 Task: Look for space in Hoboken, Belgium from 9th August, 2023 to 12th August, 2023 for 1 adult in price range Rs.6000 to Rs.15000. Place can be entire place with 1  bedroom having 1 bed and 1 bathroom. Property type can be house, flat, guest house. Amenities needed are: heating. Booking option can be shelf check-in. Required host language is English.
Action: Key pressed h<Key.caps_lock>oboken,<Key.space><Key.caps_lock>b<Key.caps_lock>elgium<Key.enter>
Screenshot: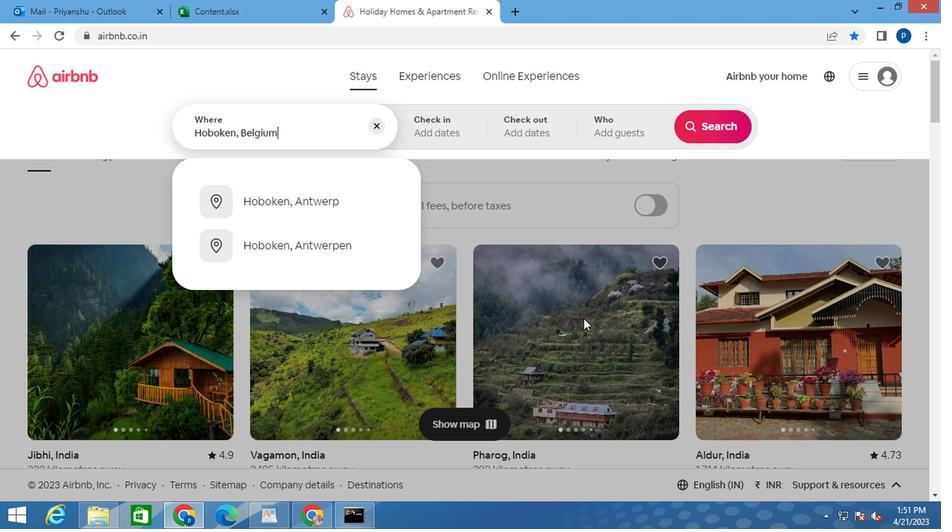 
Action: Mouse moved to (704, 236)
Screenshot: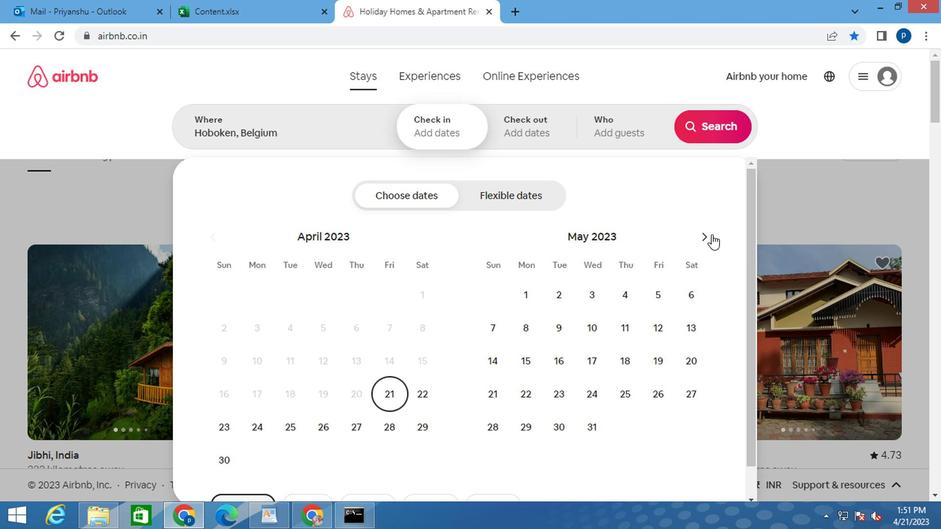 
Action: Mouse pressed left at (704, 236)
Screenshot: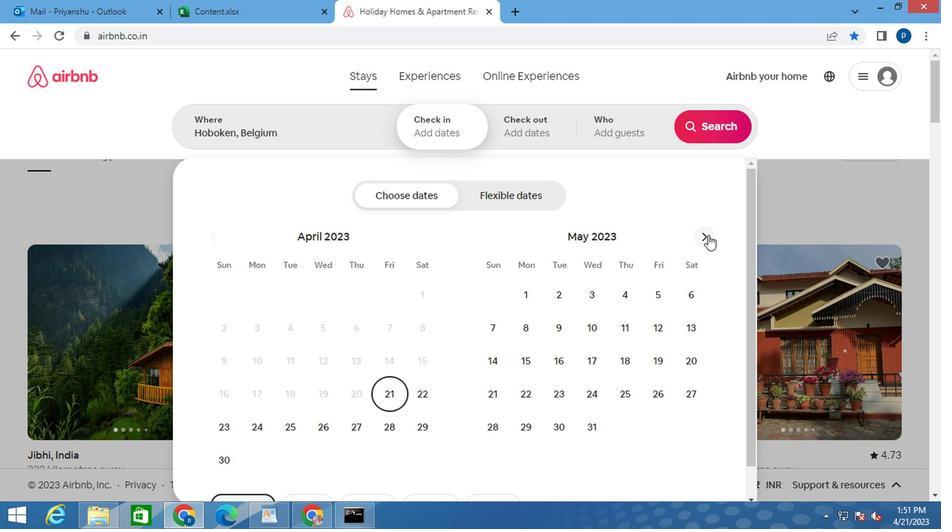 
Action: Mouse pressed left at (704, 236)
Screenshot: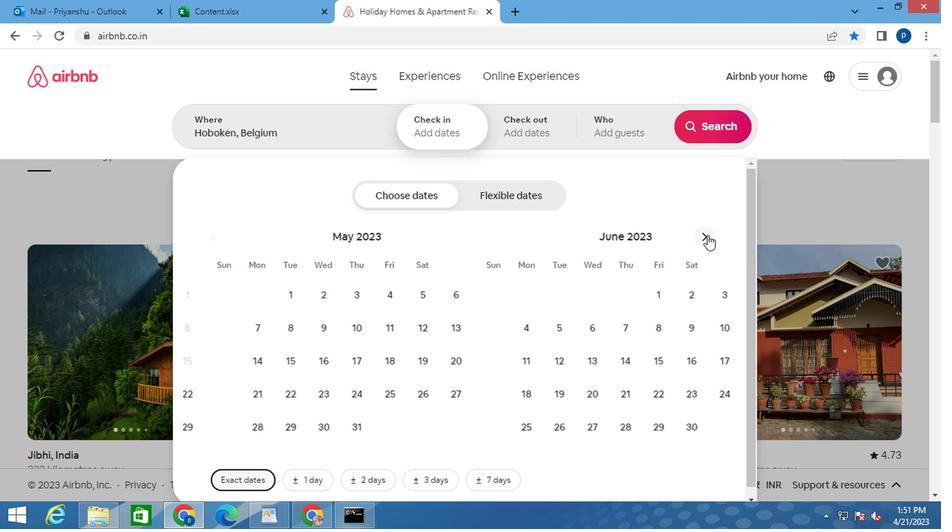 
Action: Mouse pressed left at (704, 236)
Screenshot: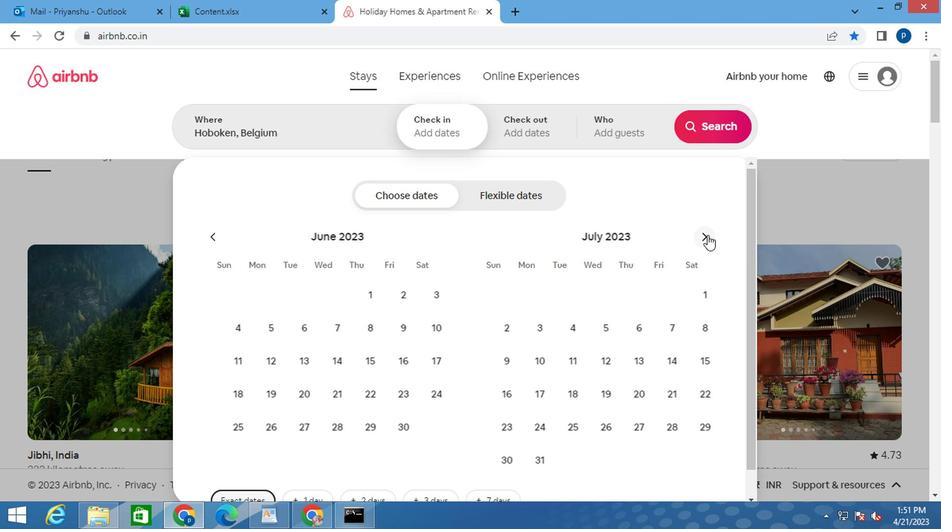 
Action: Mouse moved to (591, 334)
Screenshot: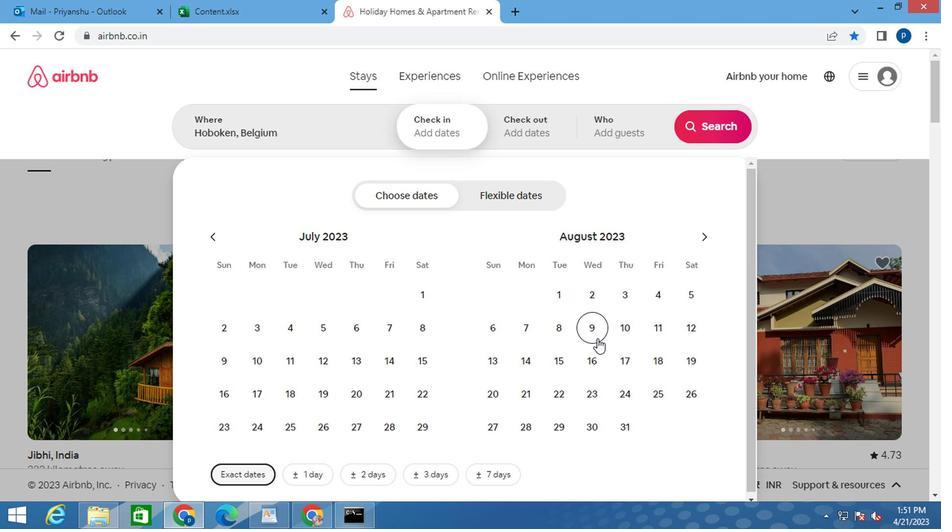 
Action: Mouse pressed left at (591, 334)
Screenshot: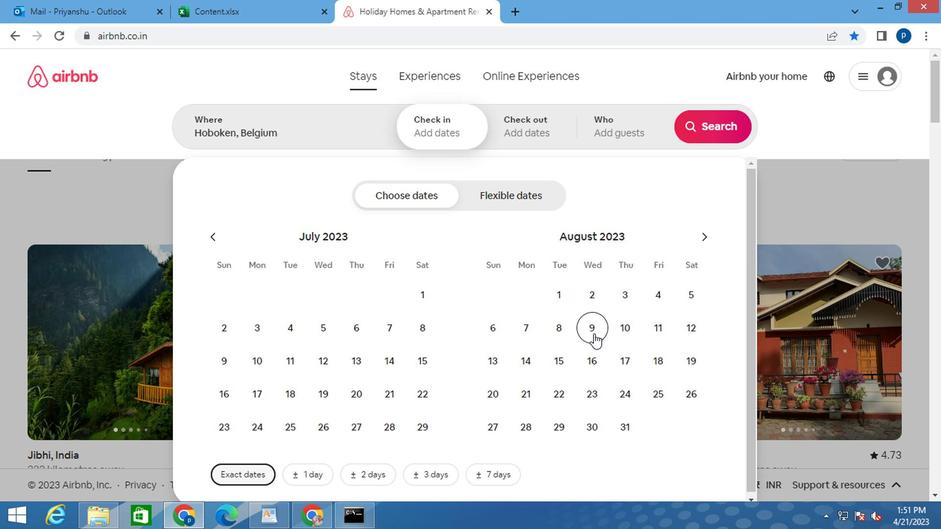 
Action: Mouse moved to (688, 330)
Screenshot: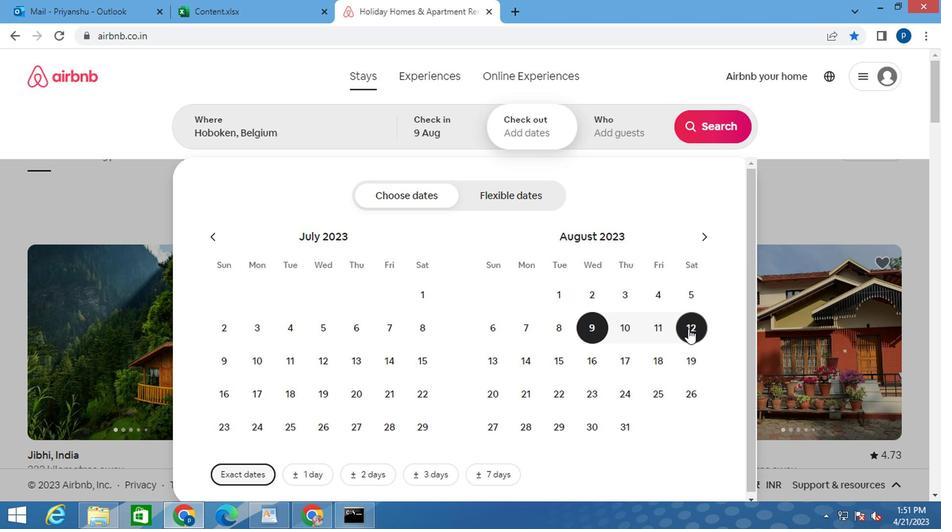 
Action: Mouse pressed left at (688, 330)
Screenshot: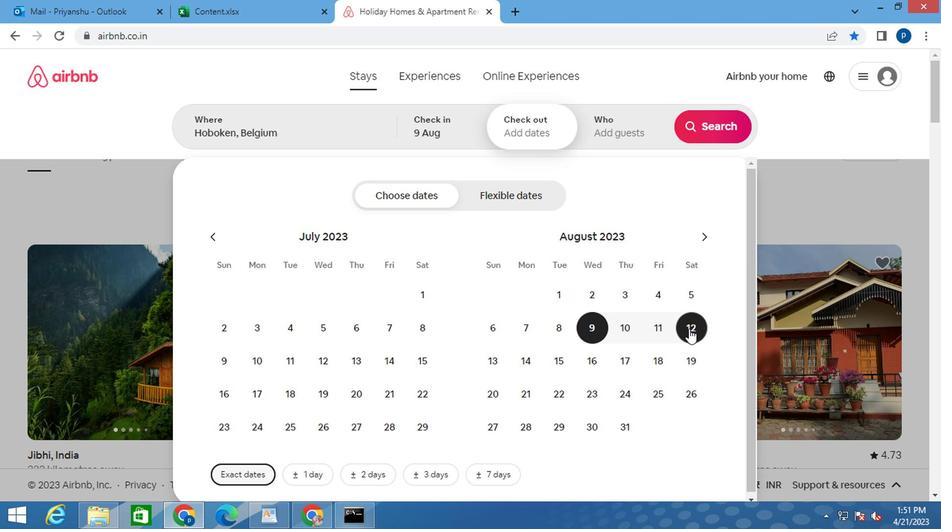 
Action: Mouse moved to (625, 139)
Screenshot: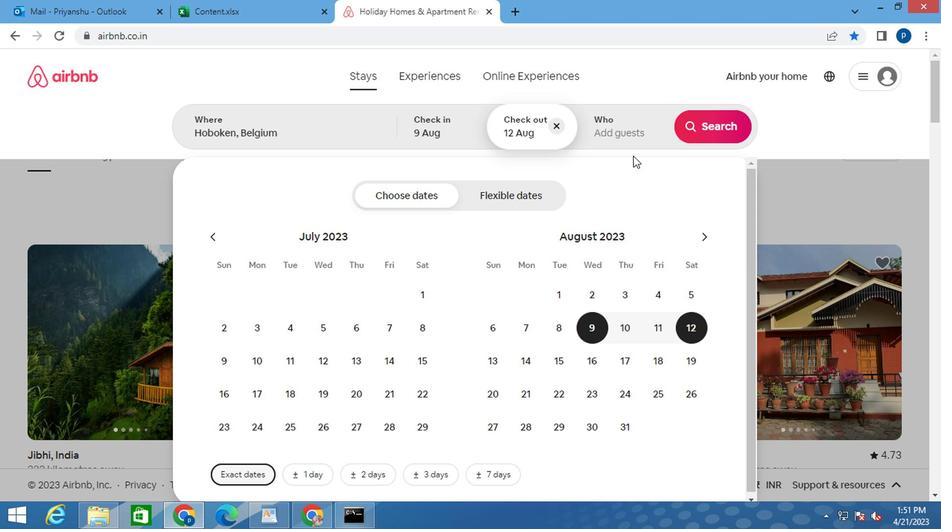 
Action: Mouse pressed left at (625, 139)
Screenshot: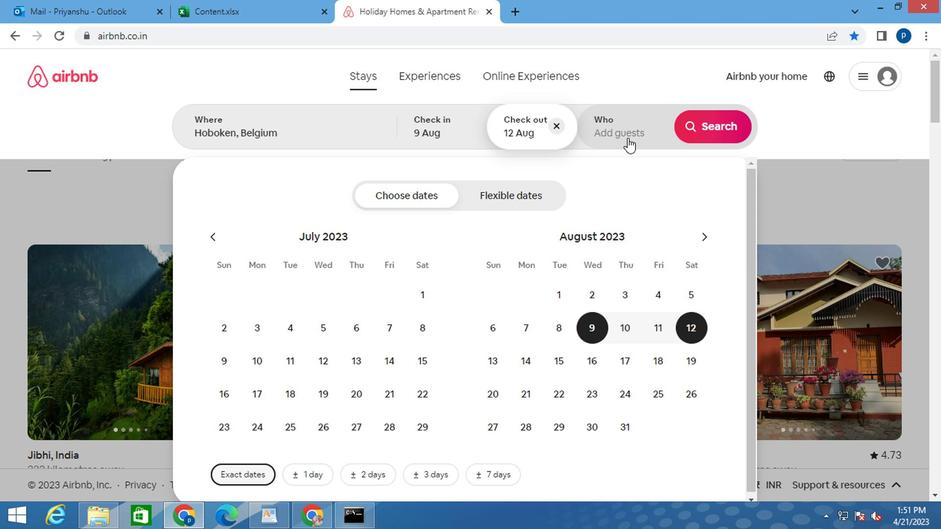 
Action: Mouse moved to (717, 201)
Screenshot: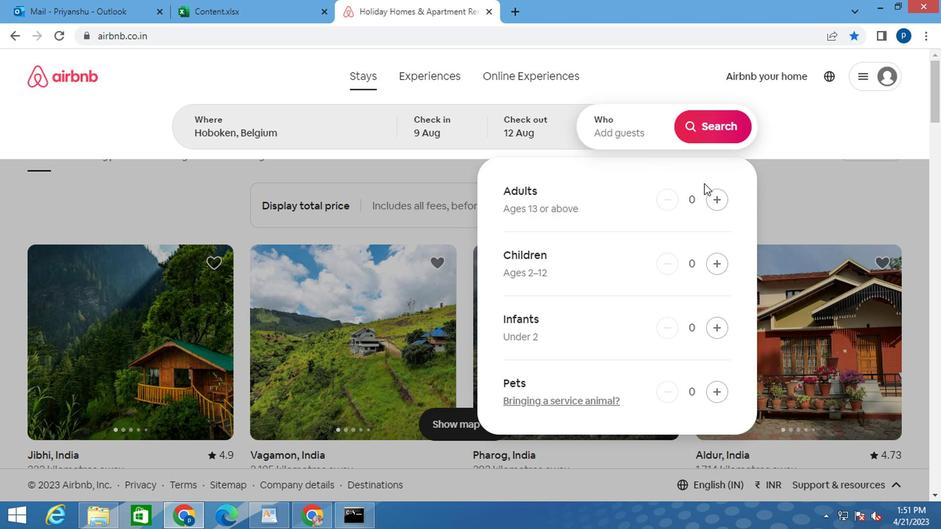
Action: Mouse pressed left at (717, 201)
Screenshot: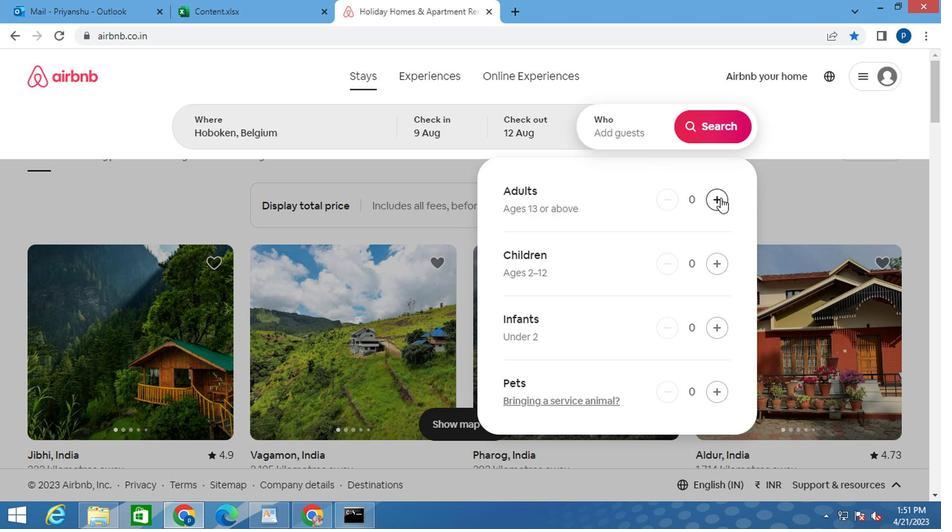
Action: Mouse moved to (717, 131)
Screenshot: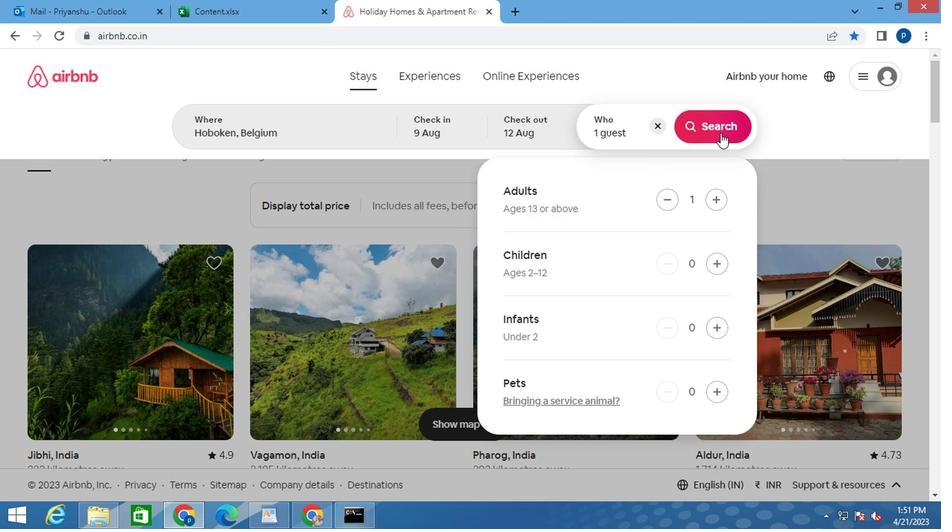 
Action: Mouse pressed left at (717, 131)
Screenshot: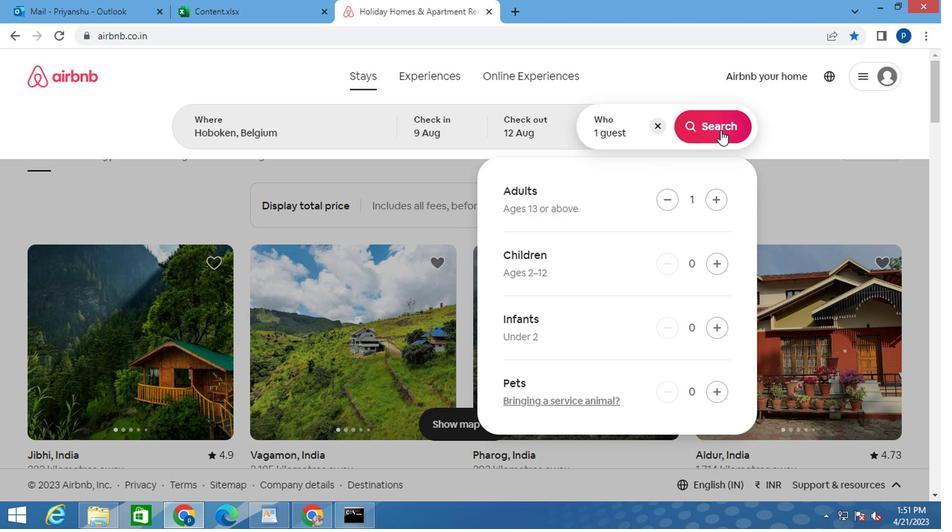 
Action: Mouse moved to (862, 138)
Screenshot: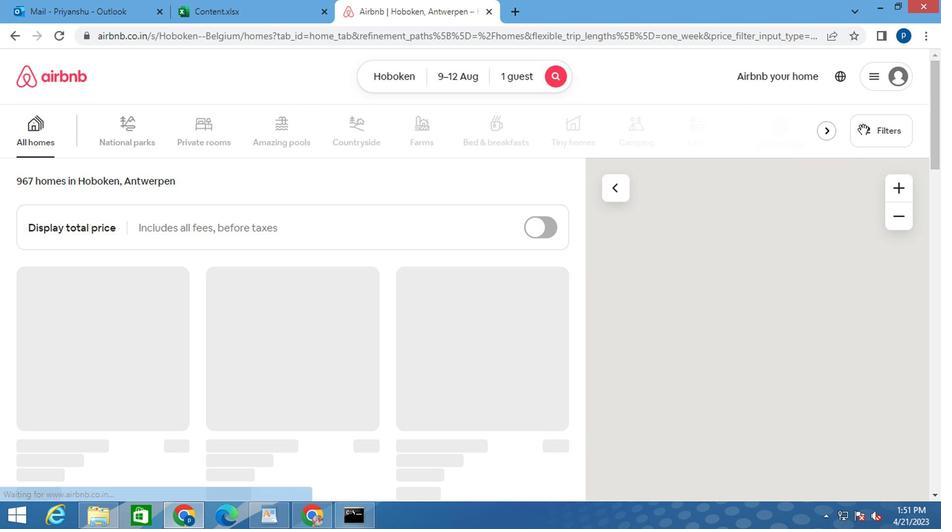 
Action: Mouse pressed left at (862, 138)
Screenshot: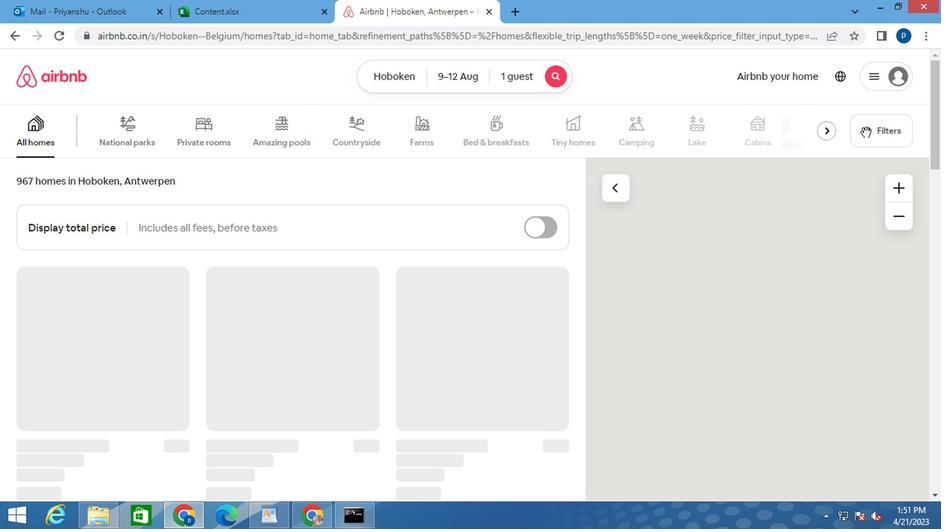 
Action: Mouse moved to (281, 306)
Screenshot: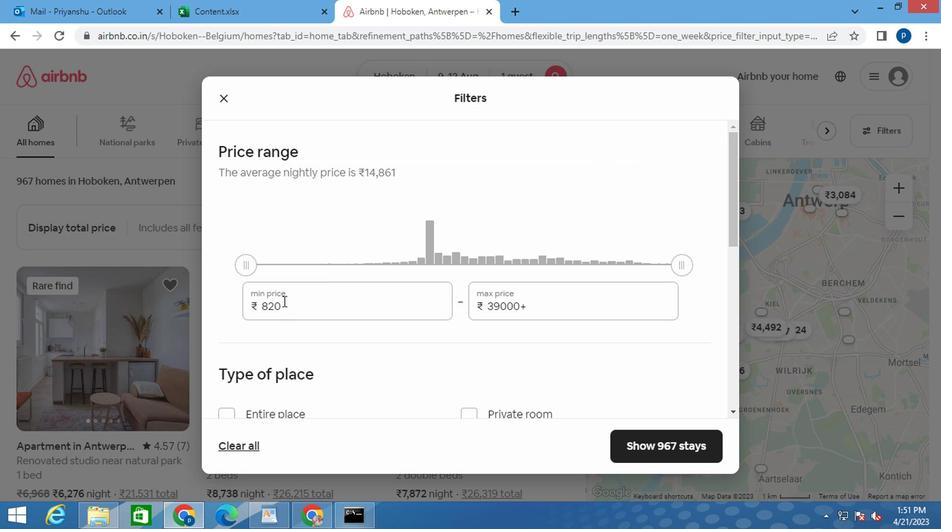 
Action: Mouse pressed left at (281, 306)
Screenshot: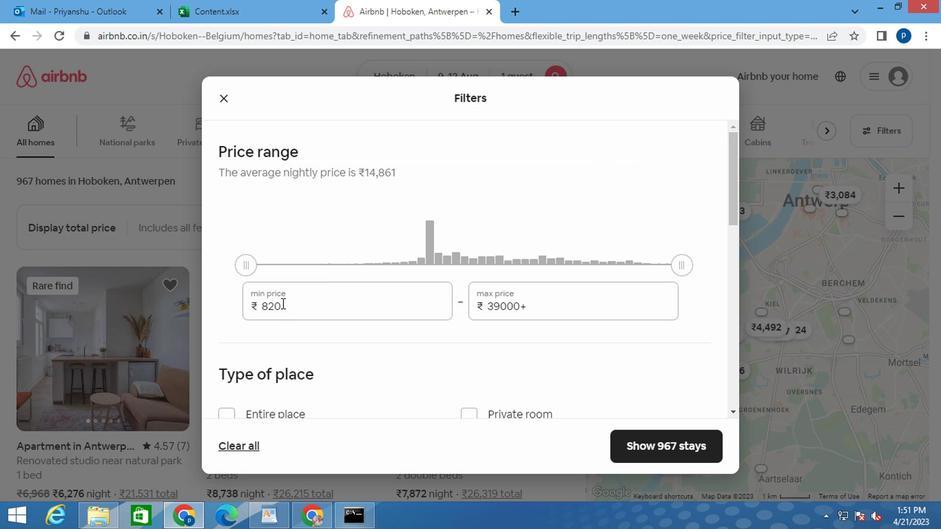 
Action: Mouse pressed left at (281, 306)
Screenshot: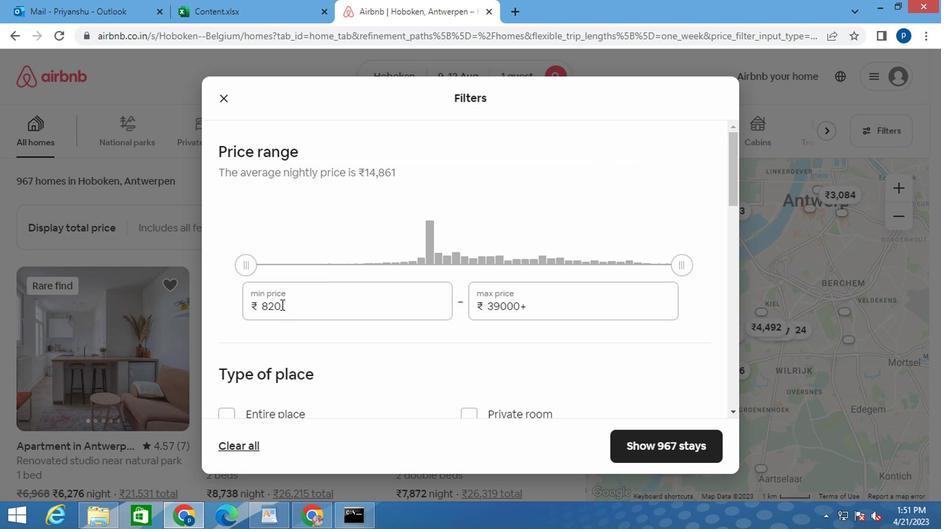 
Action: Mouse moved to (281, 306)
Screenshot: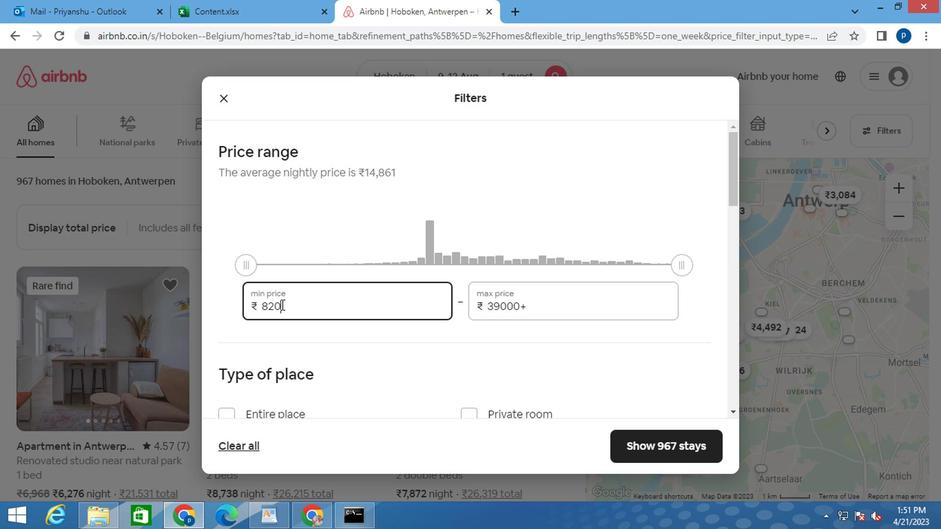 
Action: Key pressed 6000<Key.tab>15000
Screenshot: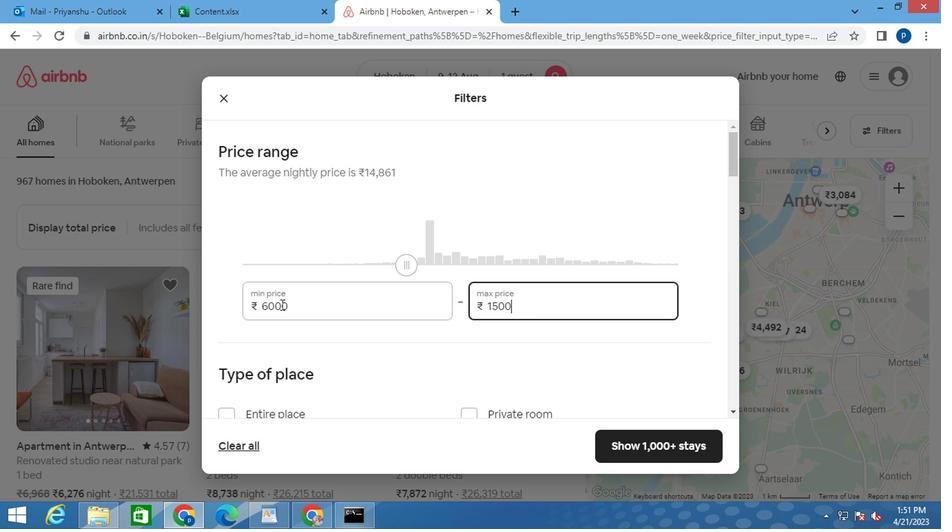 
Action: Mouse moved to (357, 339)
Screenshot: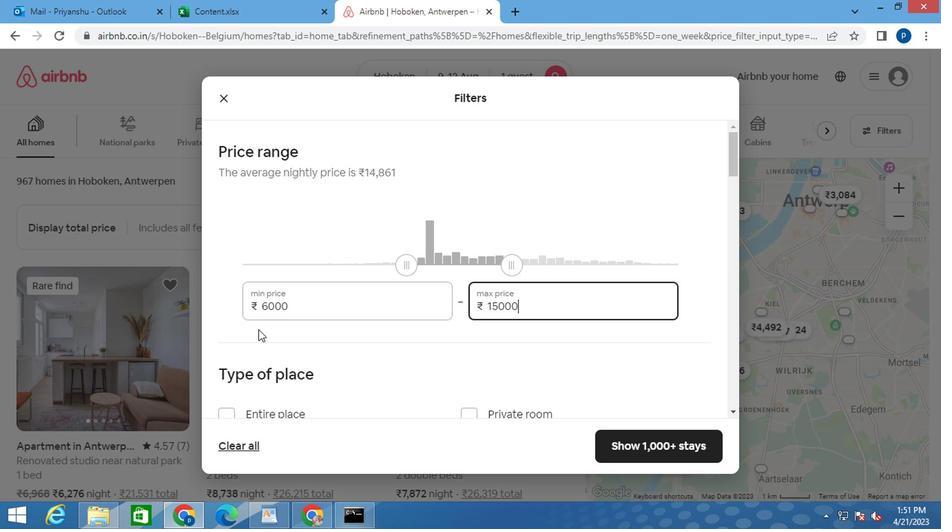 
Action: Mouse scrolled (357, 338) with delta (0, 0)
Screenshot: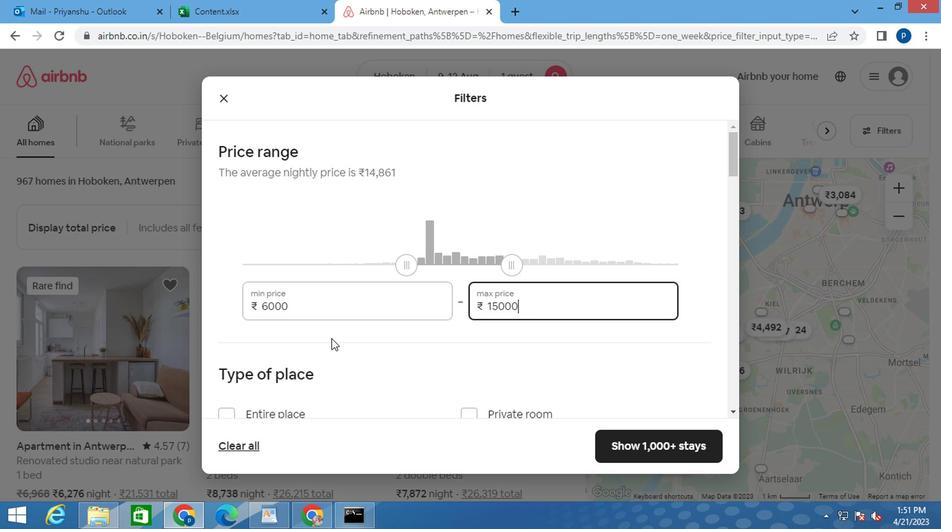 
Action: Mouse scrolled (357, 338) with delta (0, 0)
Screenshot: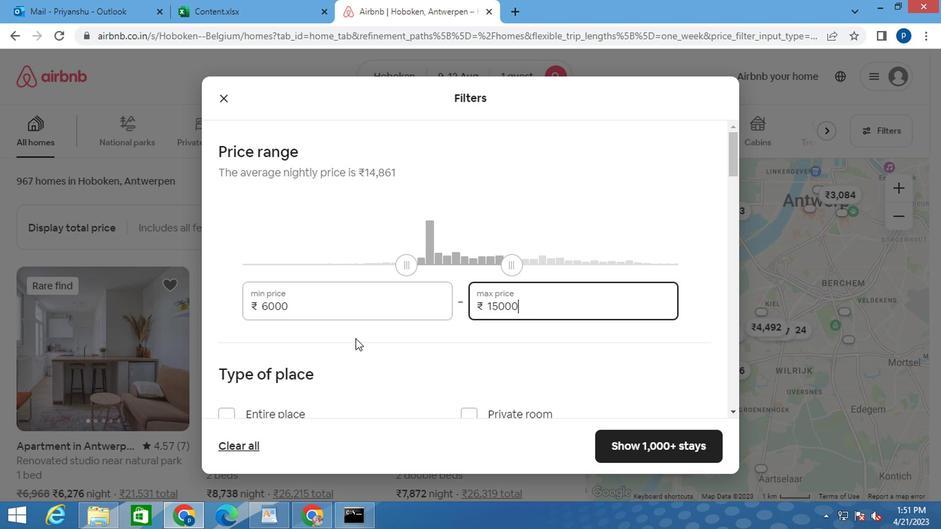 
Action: Mouse moved to (230, 281)
Screenshot: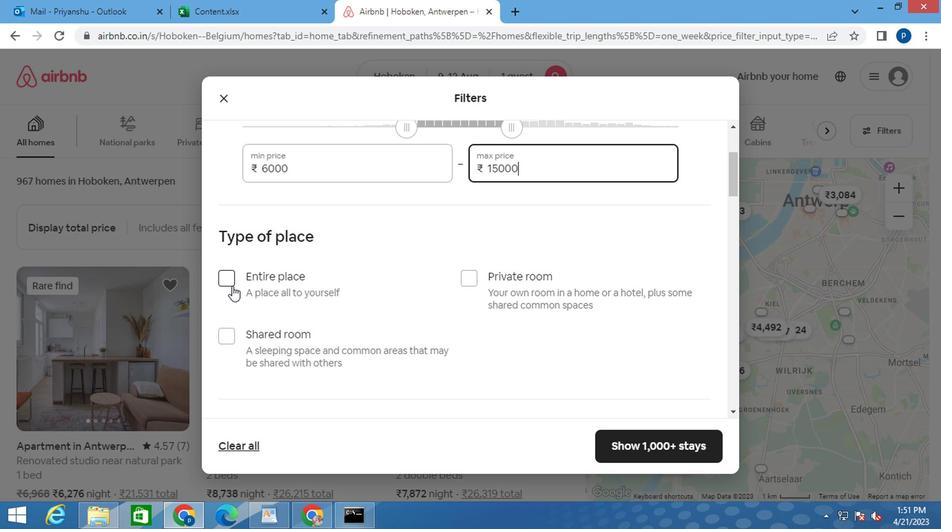
Action: Mouse pressed left at (230, 281)
Screenshot: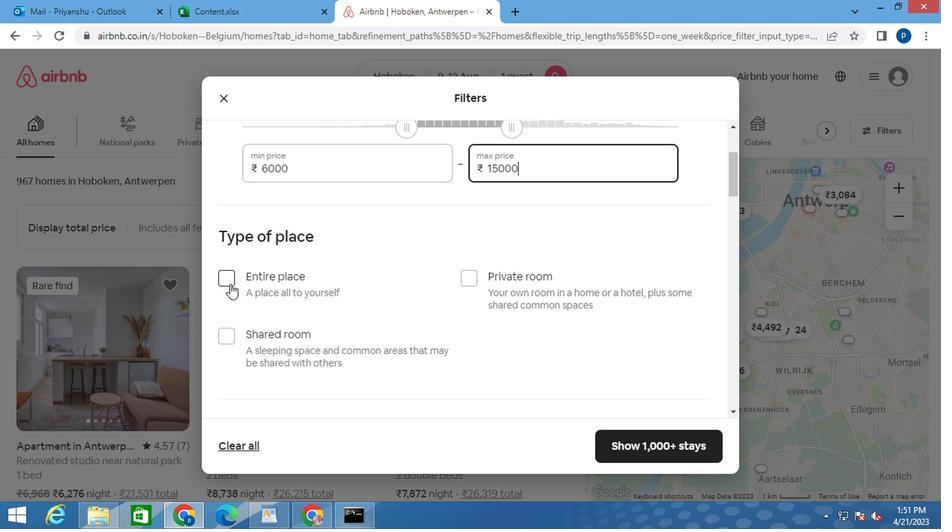 
Action: Mouse moved to (346, 302)
Screenshot: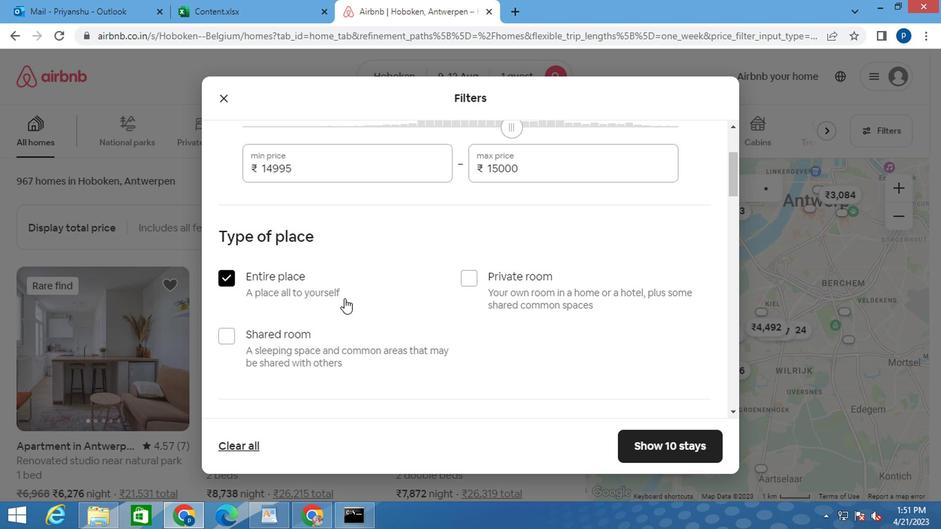 
Action: Mouse scrolled (346, 301) with delta (0, 0)
Screenshot: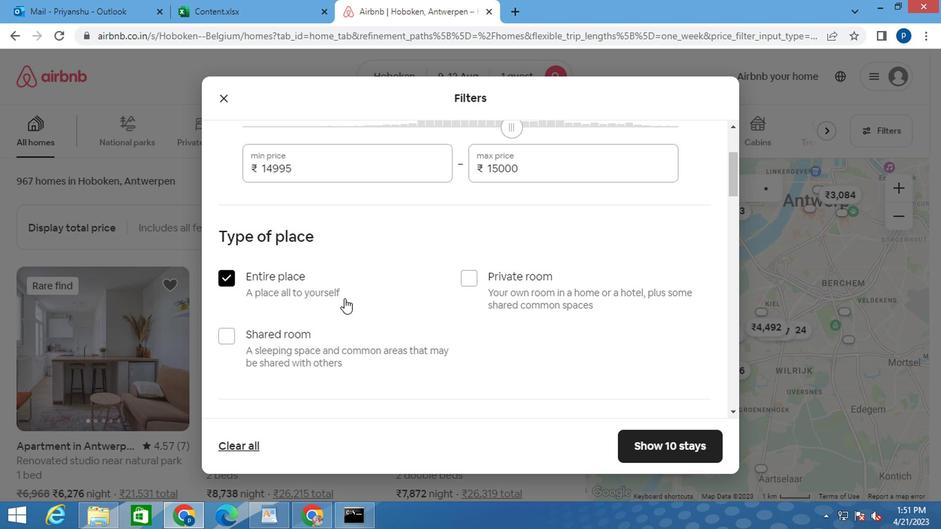 
Action: Mouse moved to (347, 303)
Screenshot: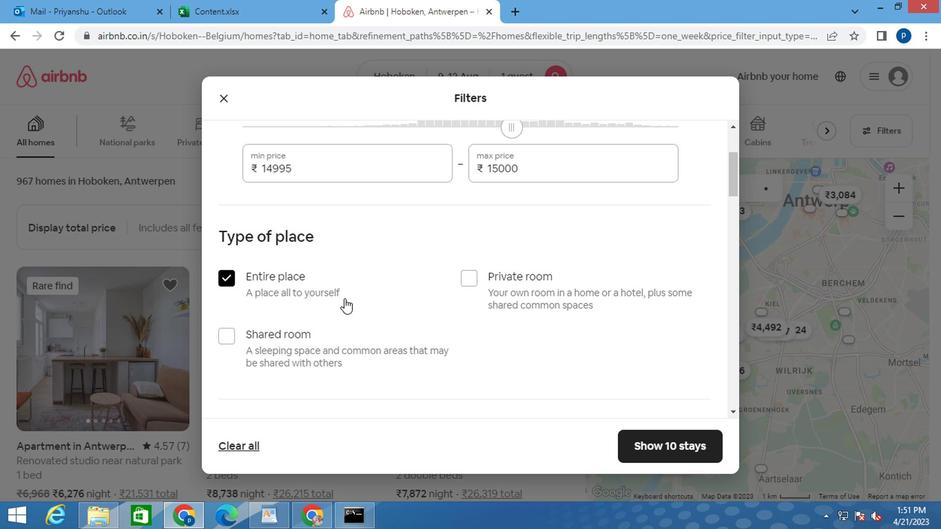 
Action: Mouse scrolled (347, 302) with delta (0, 0)
Screenshot: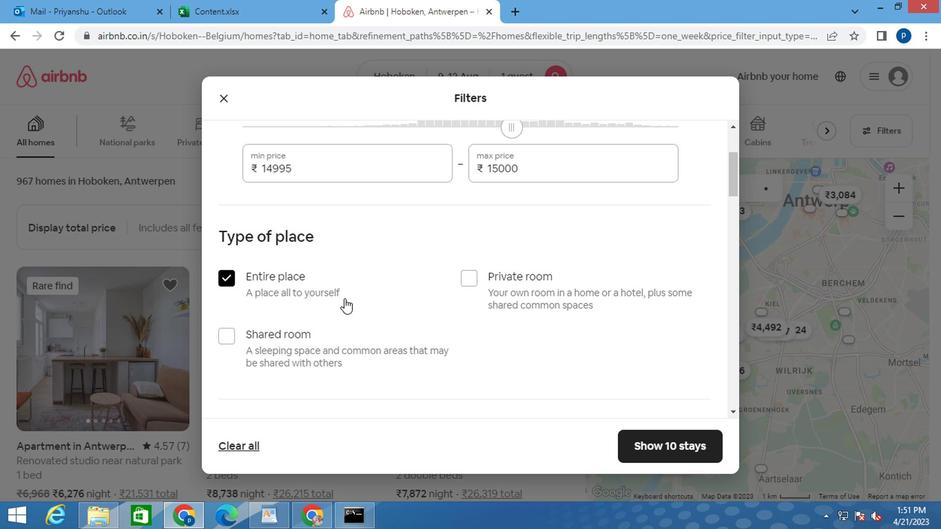 
Action: Mouse moved to (346, 302)
Screenshot: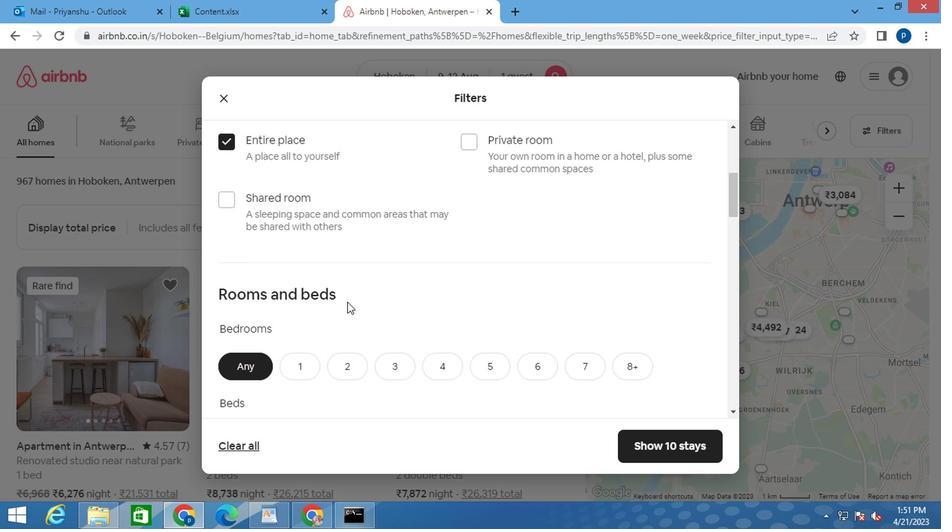 
Action: Mouse scrolled (346, 302) with delta (0, 0)
Screenshot: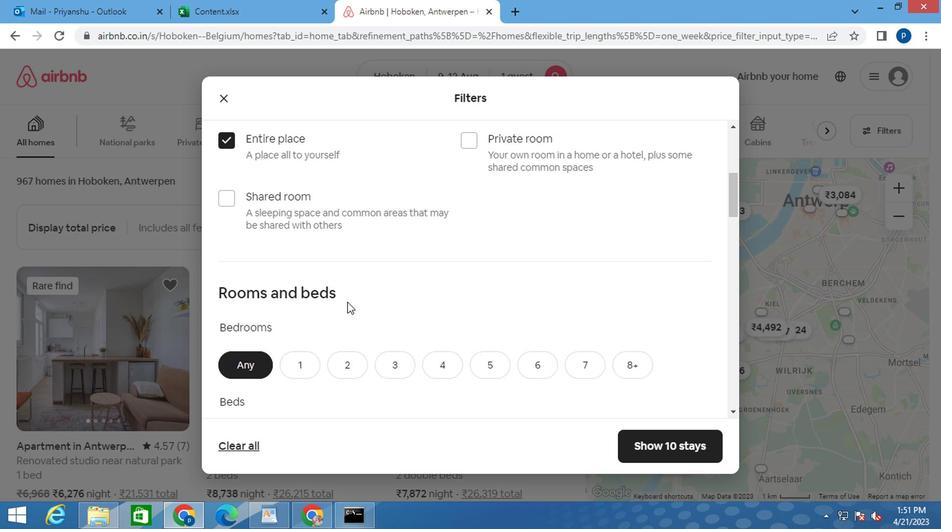 
Action: Mouse moved to (306, 301)
Screenshot: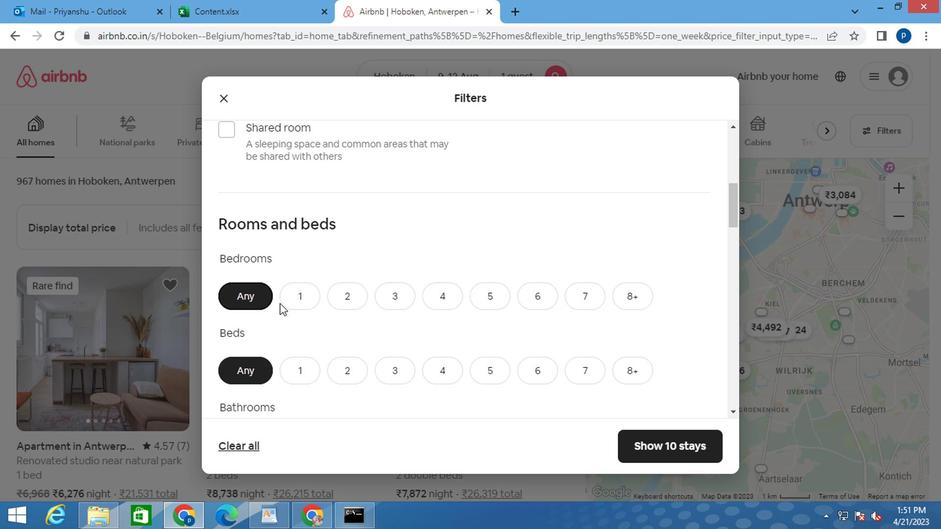
Action: Mouse pressed left at (306, 301)
Screenshot: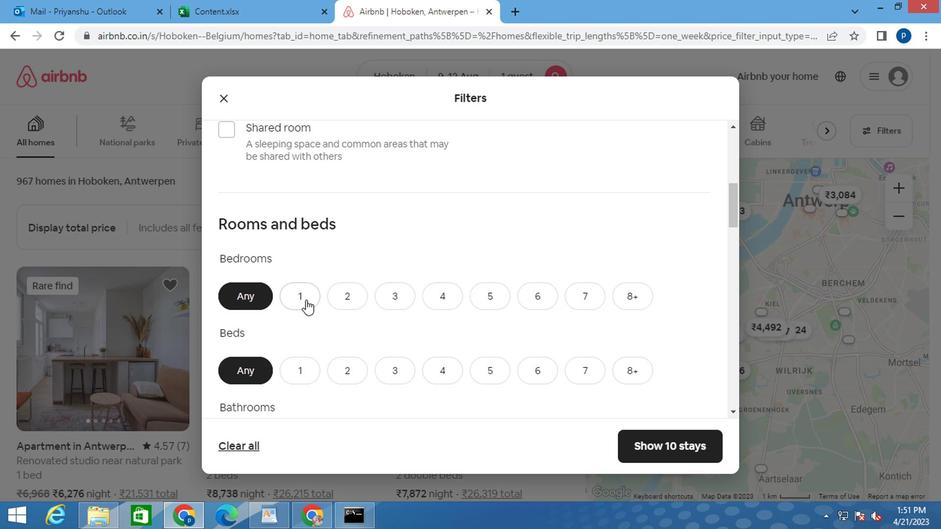 
Action: Mouse moved to (305, 302)
Screenshot: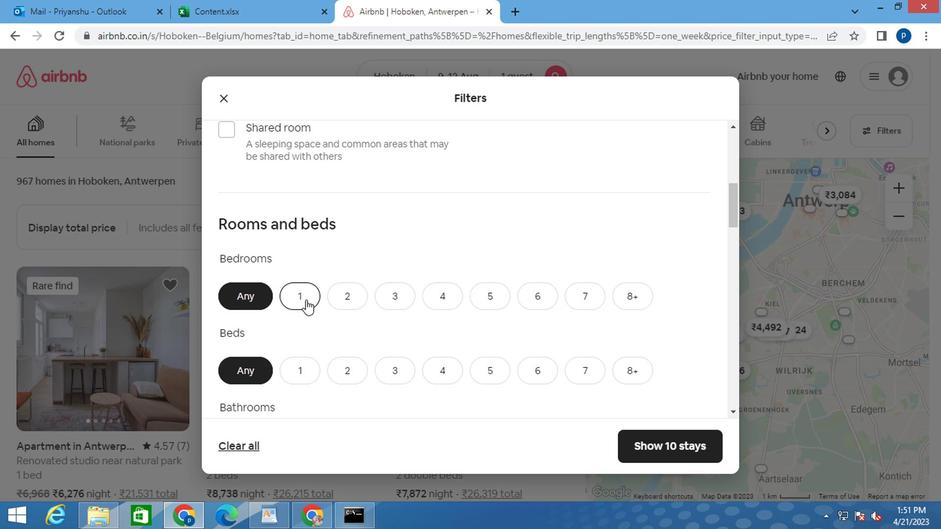 
Action: Mouse scrolled (305, 301) with delta (0, 0)
Screenshot: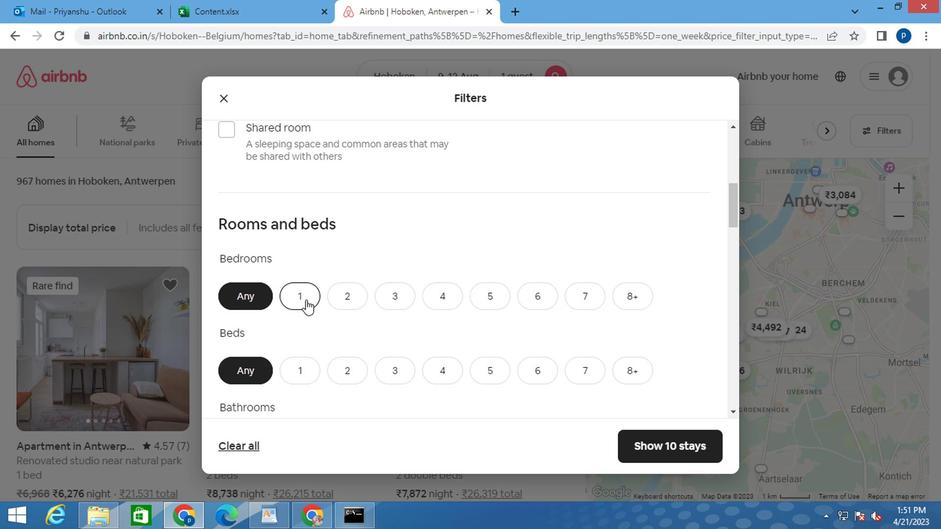 
Action: Mouse moved to (304, 302)
Screenshot: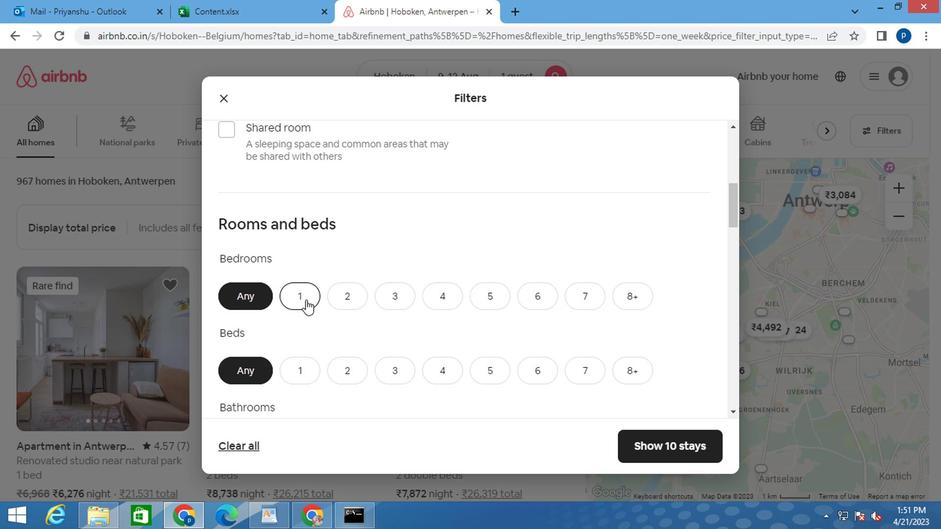 
Action: Mouse scrolled (304, 302) with delta (0, 0)
Screenshot: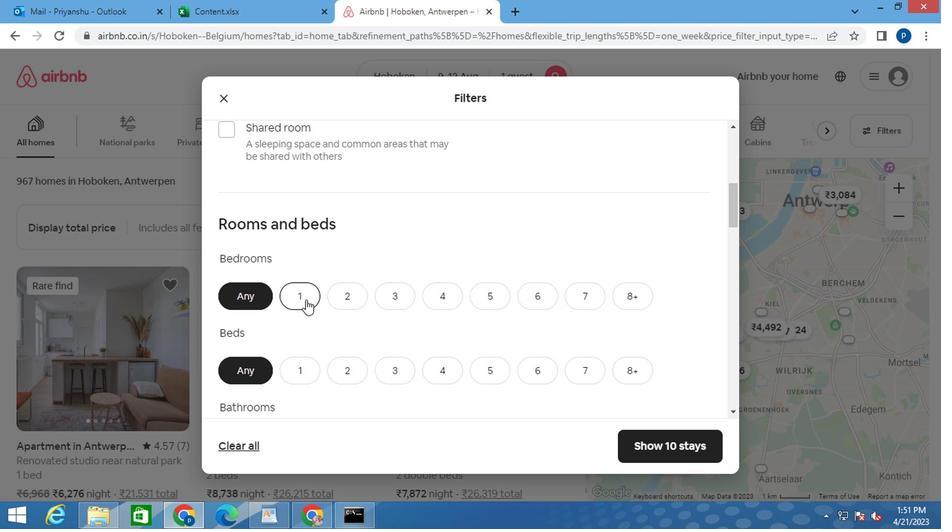 
Action: Mouse moved to (295, 234)
Screenshot: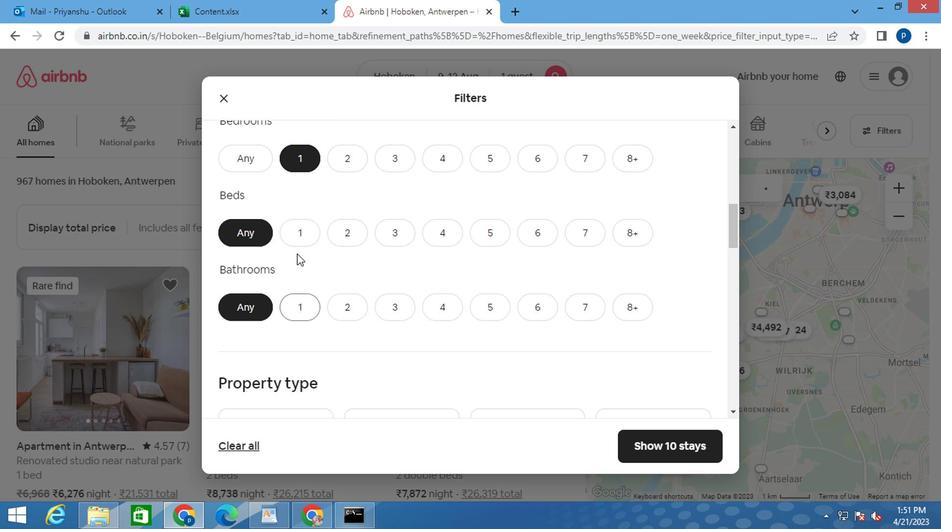 
Action: Mouse pressed left at (295, 234)
Screenshot: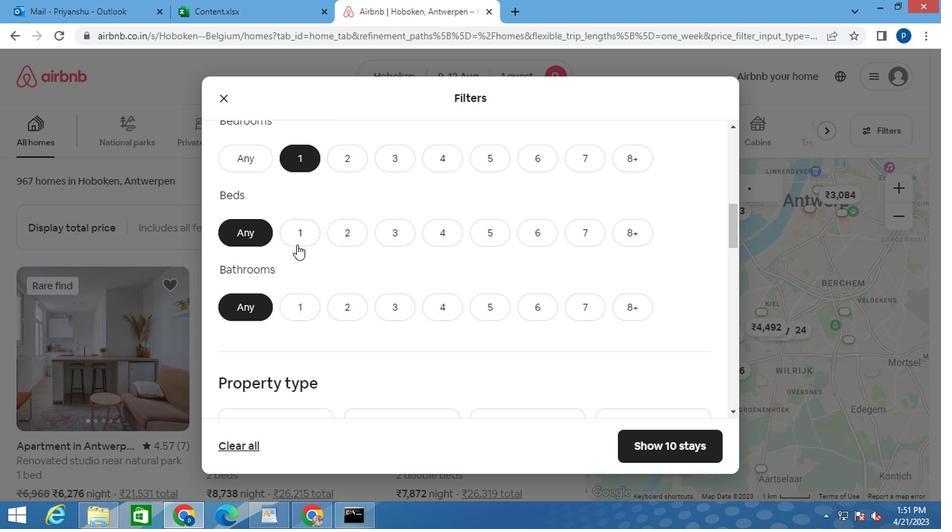 
Action: Mouse moved to (299, 299)
Screenshot: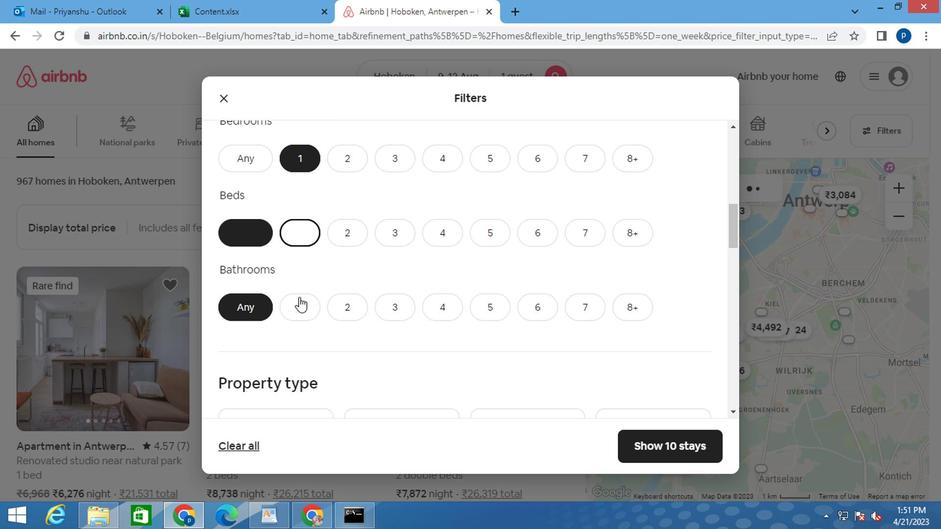 
Action: Mouse pressed left at (299, 299)
Screenshot: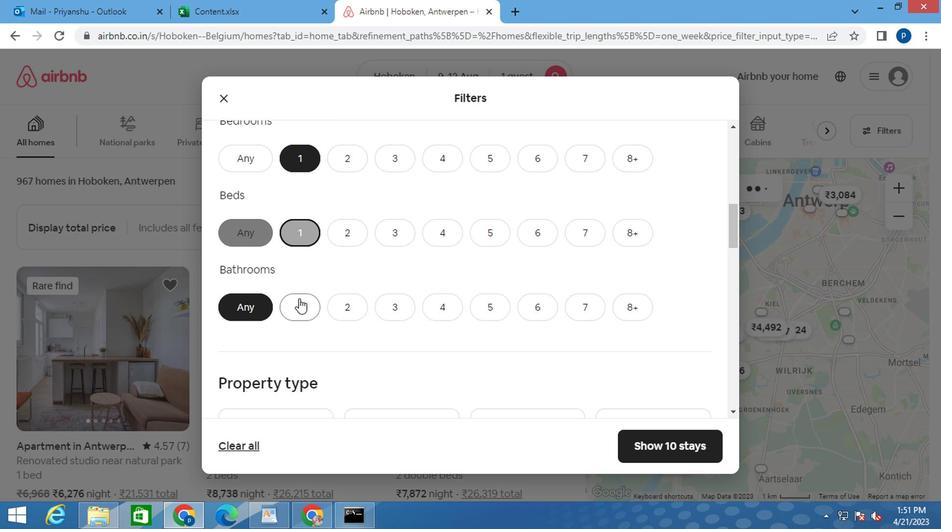 
Action: Mouse moved to (346, 298)
Screenshot: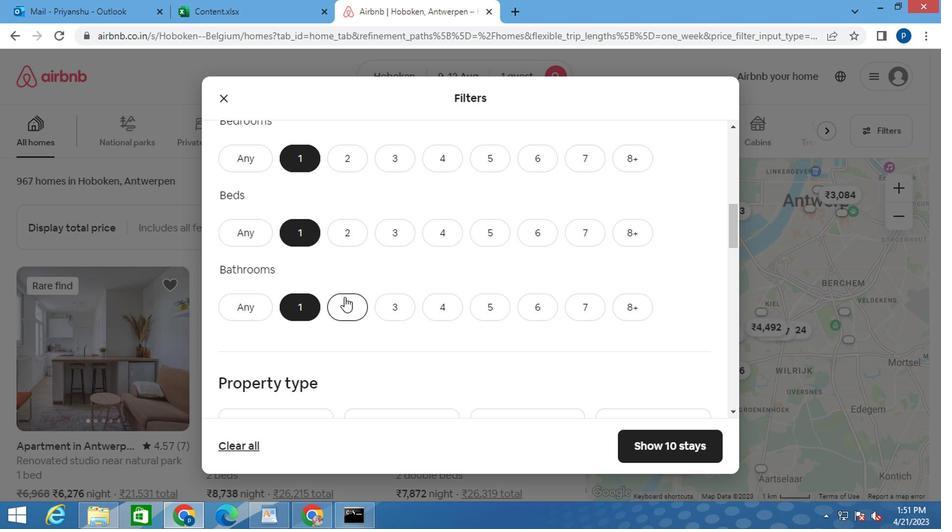 
Action: Mouse scrolled (346, 297) with delta (0, 0)
Screenshot: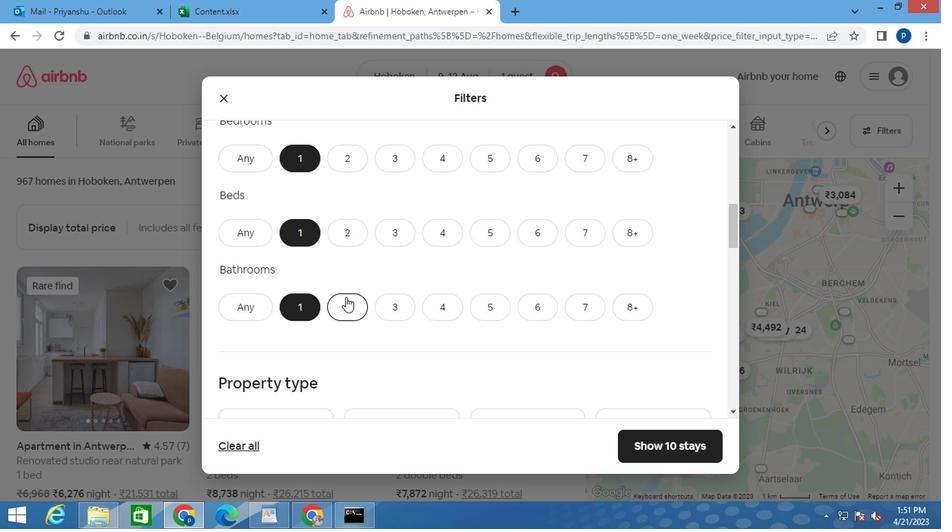 
Action: Mouse moved to (353, 297)
Screenshot: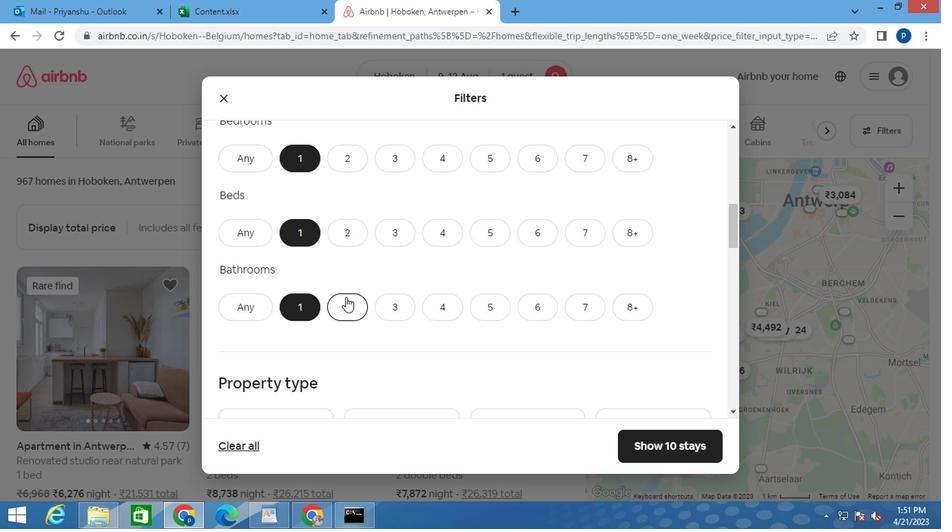 
Action: Mouse scrolled (353, 297) with delta (0, 0)
Screenshot: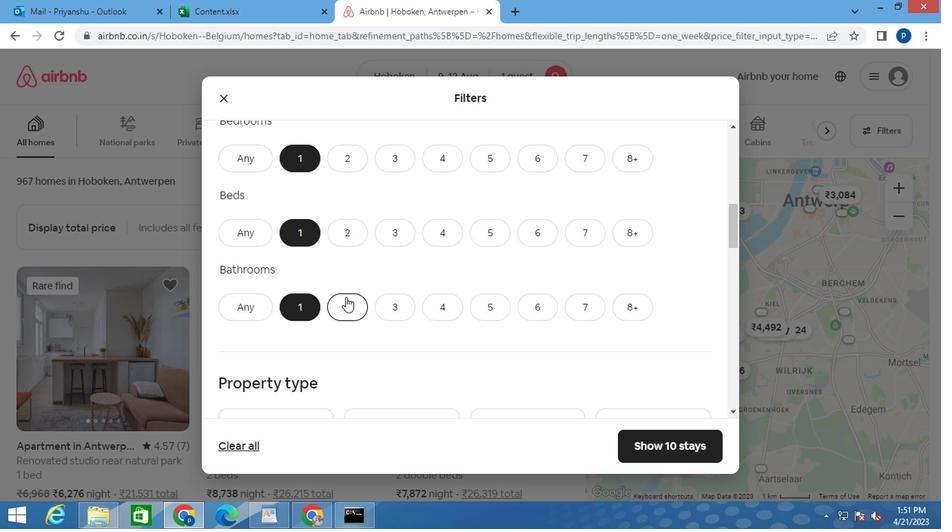 
Action: Mouse moved to (399, 280)
Screenshot: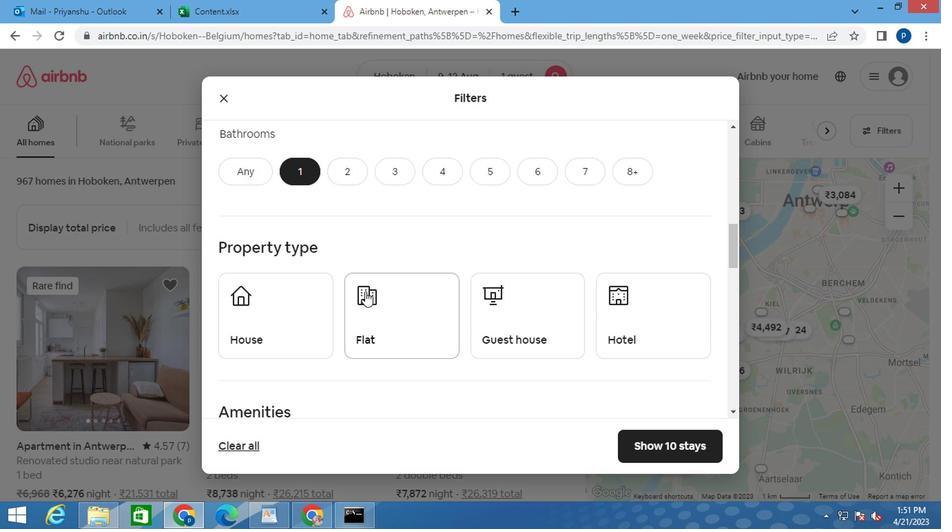 
Action: Mouse scrolled (399, 280) with delta (0, 0)
Screenshot: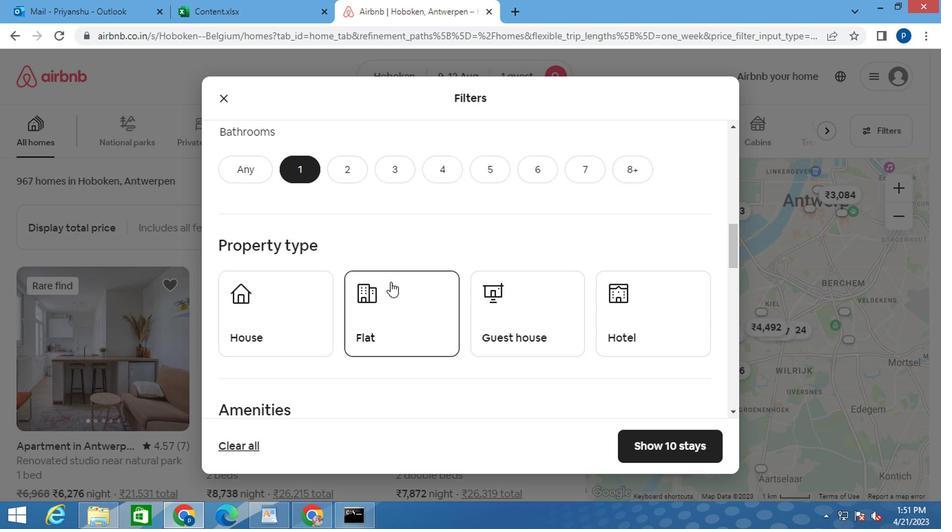 
Action: Mouse scrolled (399, 280) with delta (0, 0)
Screenshot: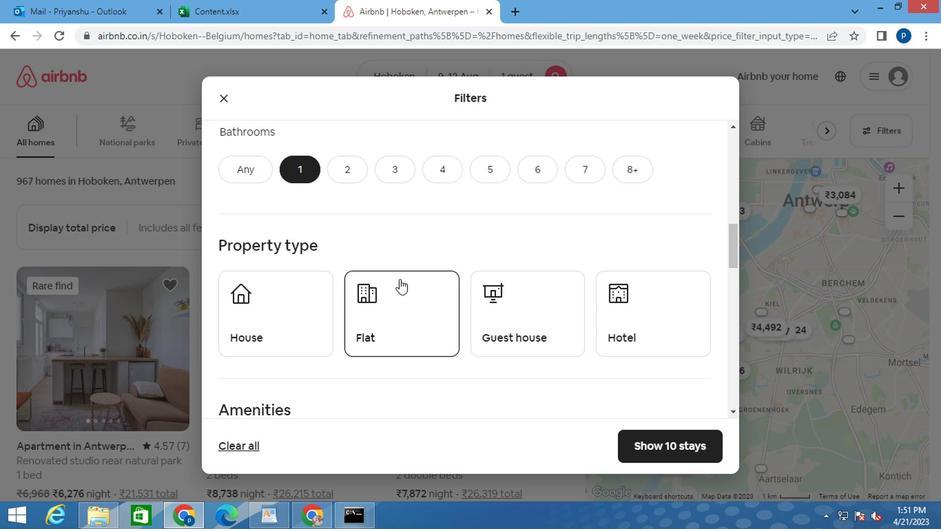 
Action: Mouse moved to (436, 280)
Screenshot: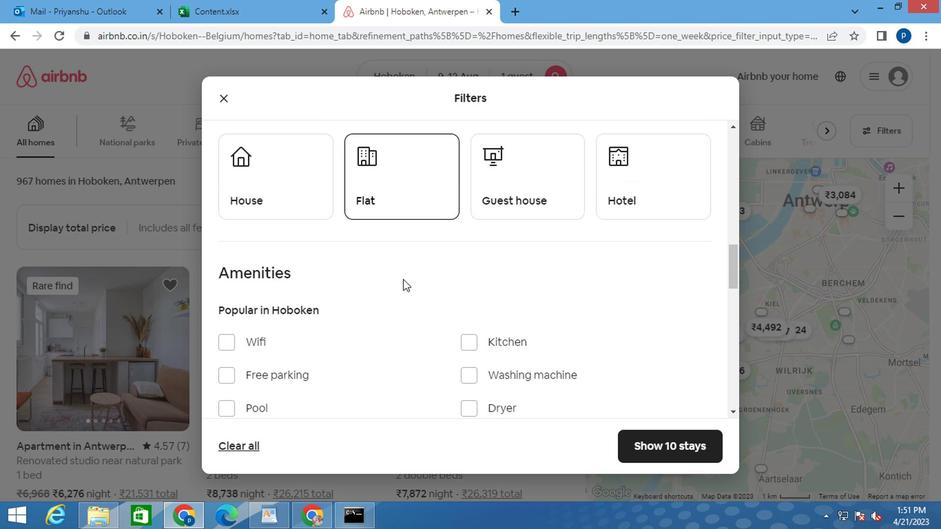 
Action: Mouse scrolled (436, 280) with delta (0, 0)
Screenshot: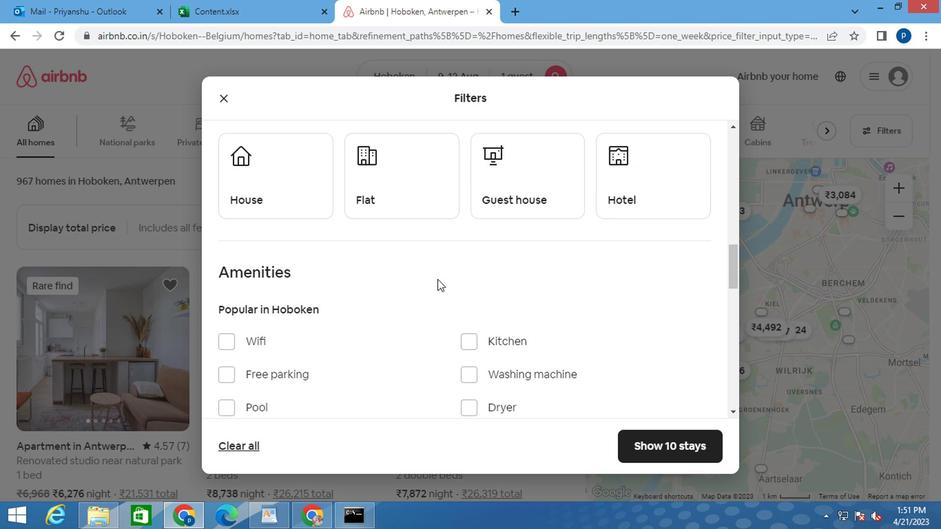 
Action: Mouse moved to (306, 162)
Screenshot: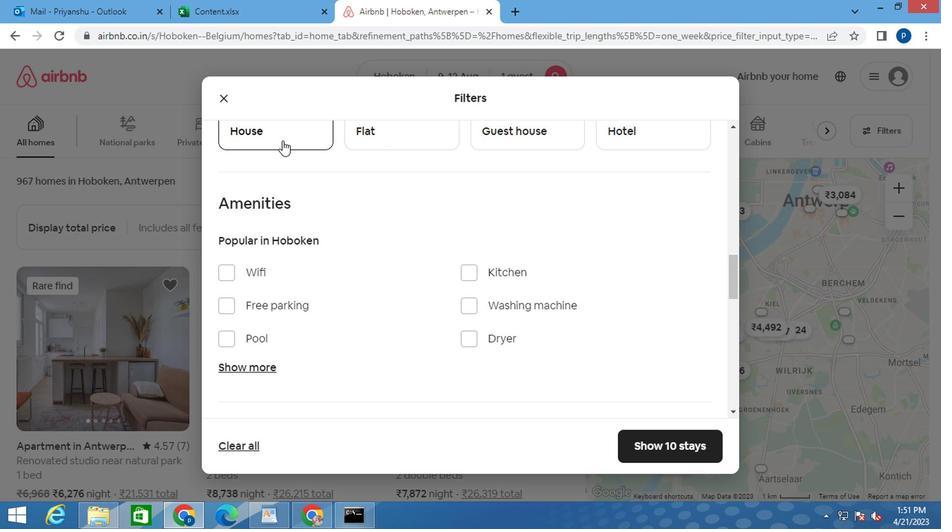 
Action: Mouse scrolled (306, 163) with delta (0, 0)
Screenshot: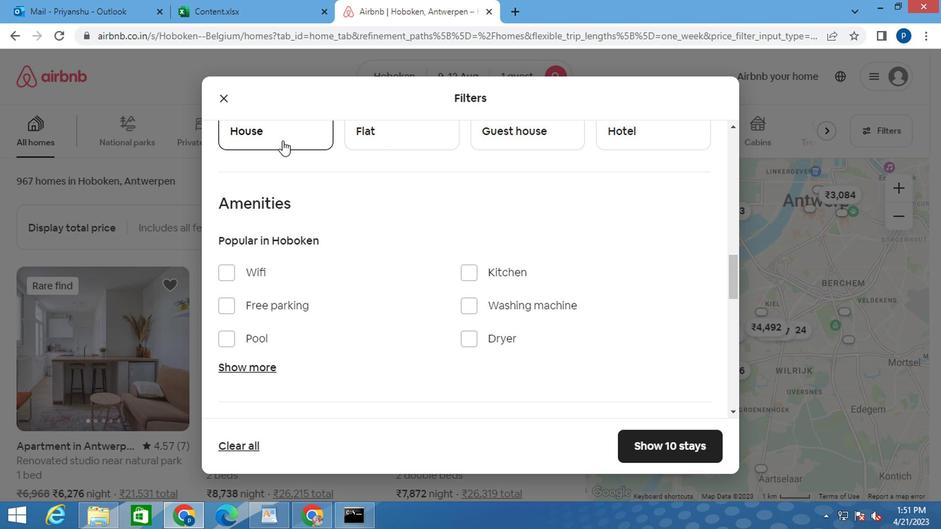 
Action: Mouse moved to (300, 183)
Screenshot: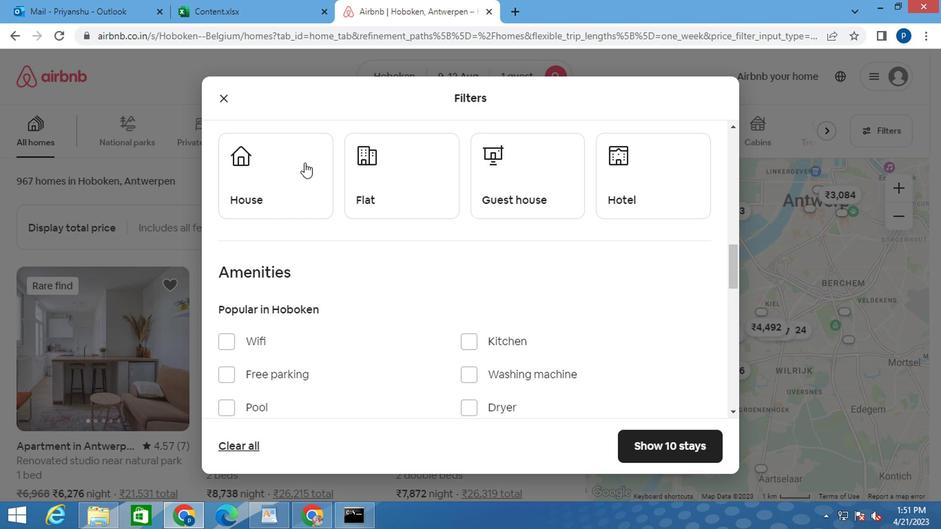
Action: Mouse pressed left at (300, 183)
Screenshot: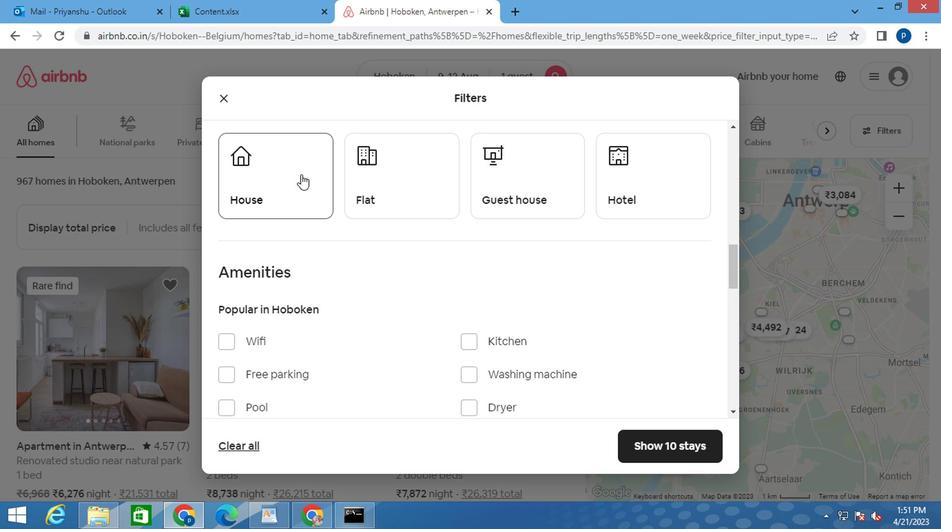 
Action: Mouse moved to (373, 190)
Screenshot: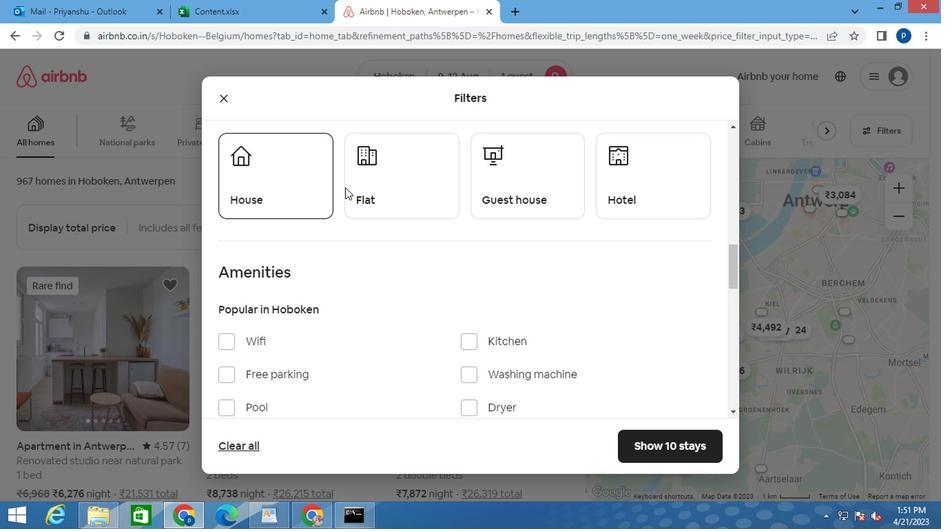 
Action: Mouse pressed left at (373, 190)
Screenshot: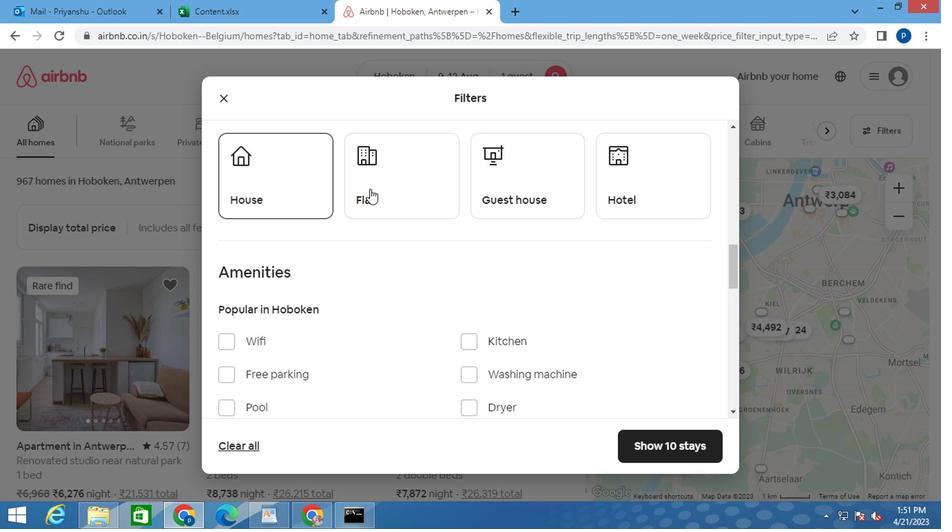 
Action: Mouse moved to (518, 201)
Screenshot: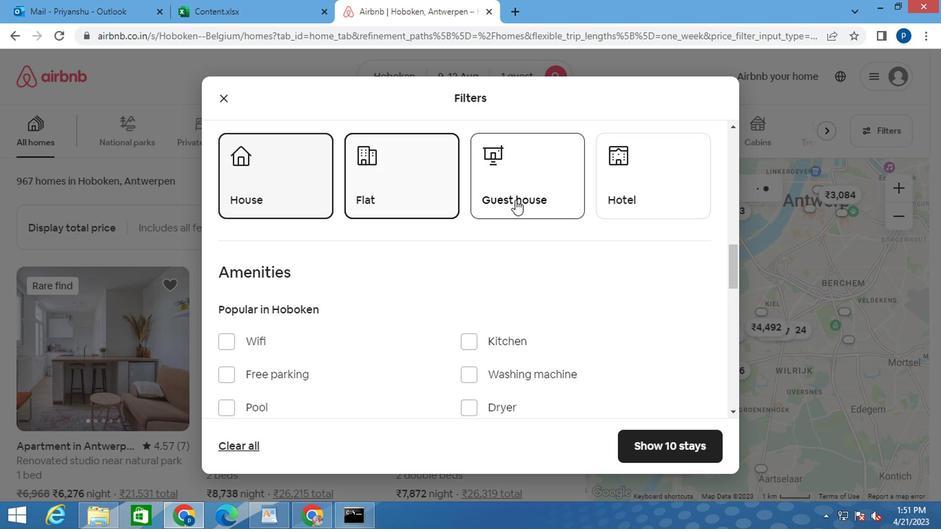 
Action: Mouse pressed left at (518, 201)
Screenshot: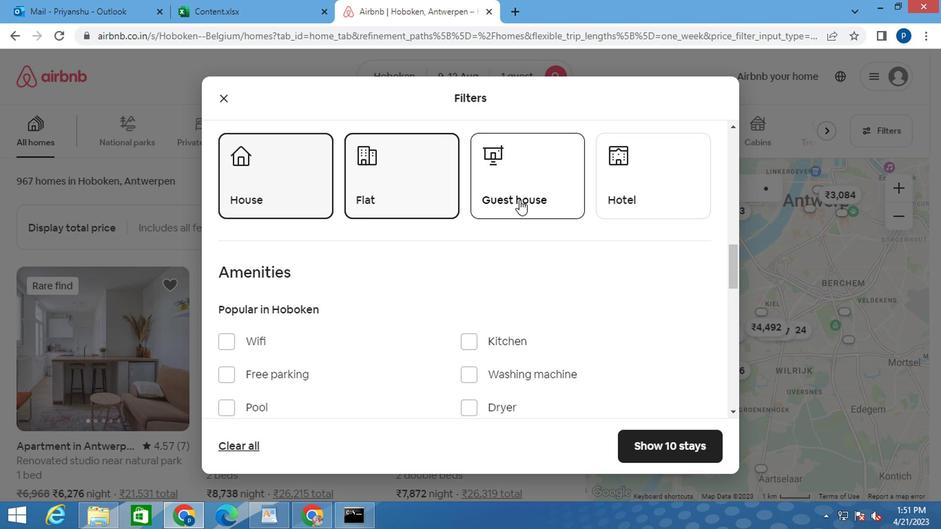 
Action: Mouse moved to (531, 278)
Screenshot: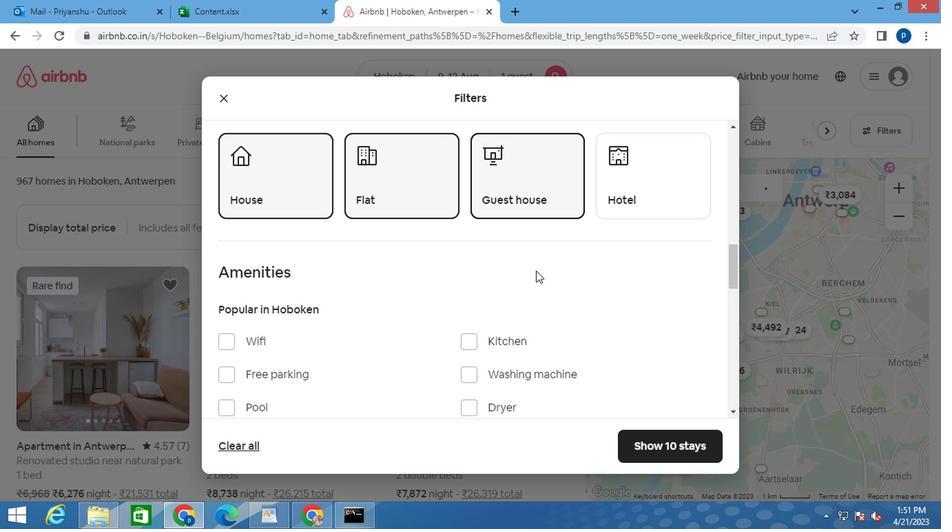
Action: Mouse scrolled (531, 277) with delta (0, 0)
Screenshot: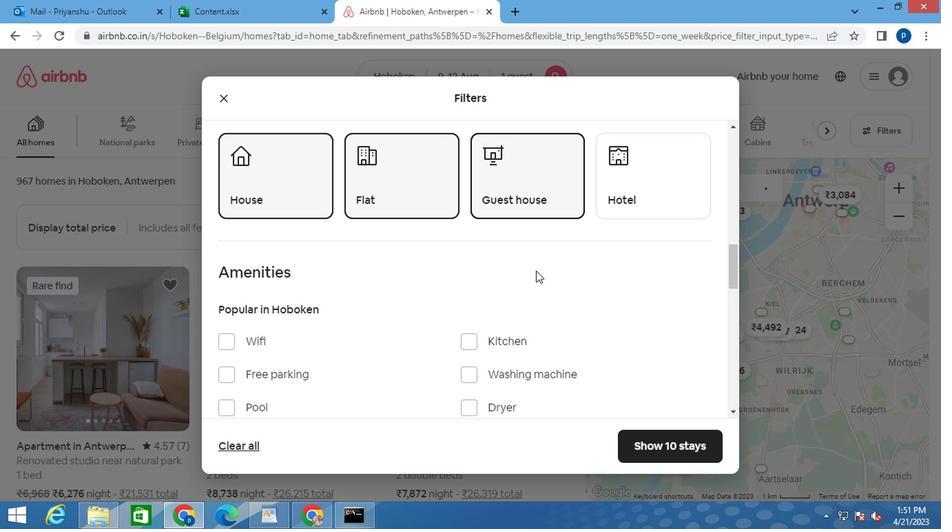 
Action: Mouse moved to (530, 278)
Screenshot: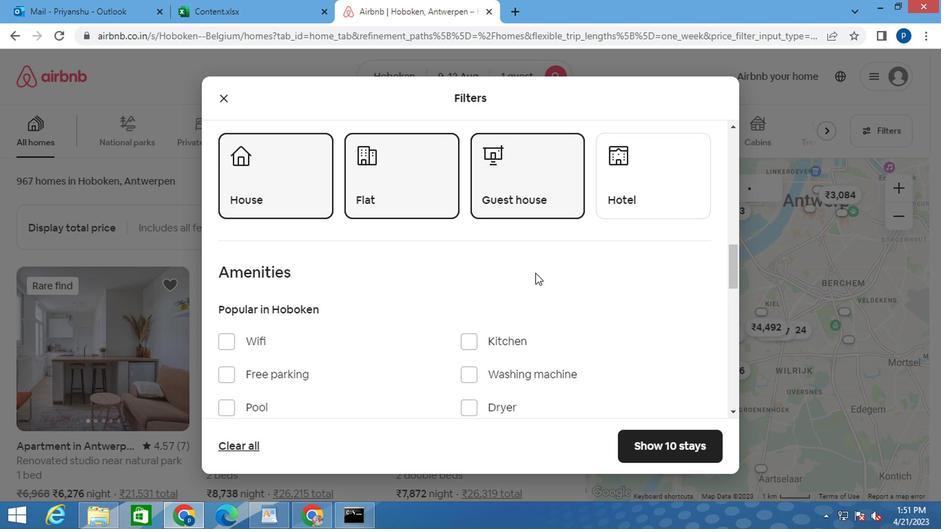 
Action: Mouse scrolled (530, 278) with delta (0, 0)
Screenshot: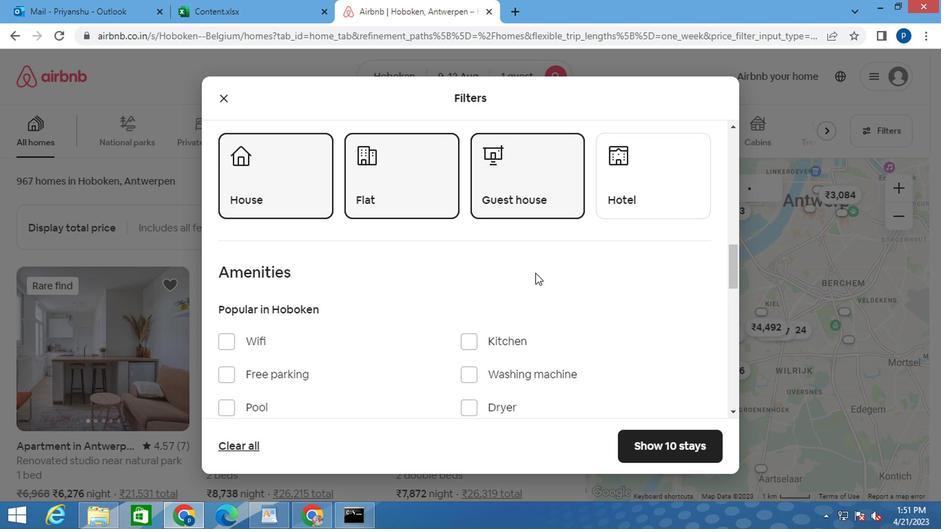 
Action: Mouse scrolled (530, 278) with delta (0, 0)
Screenshot: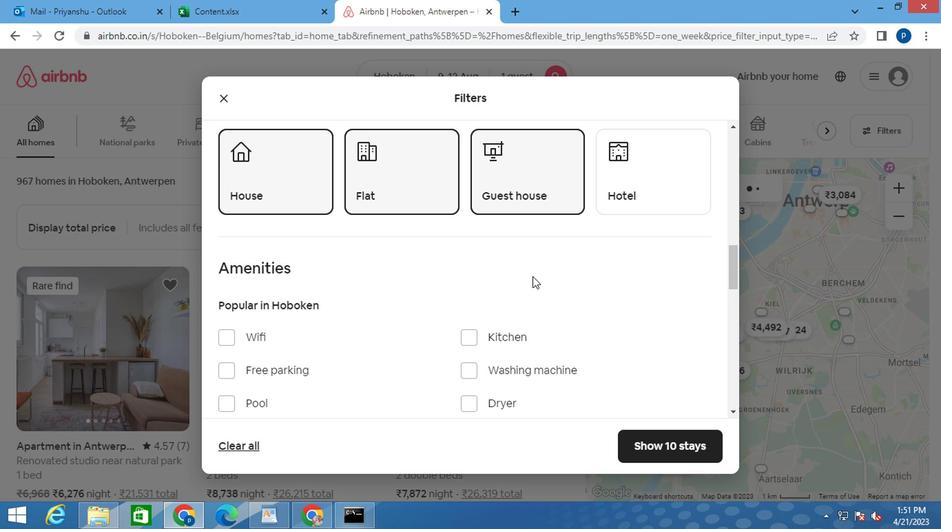 
Action: Mouse moved to (252, 230)
Screenshot: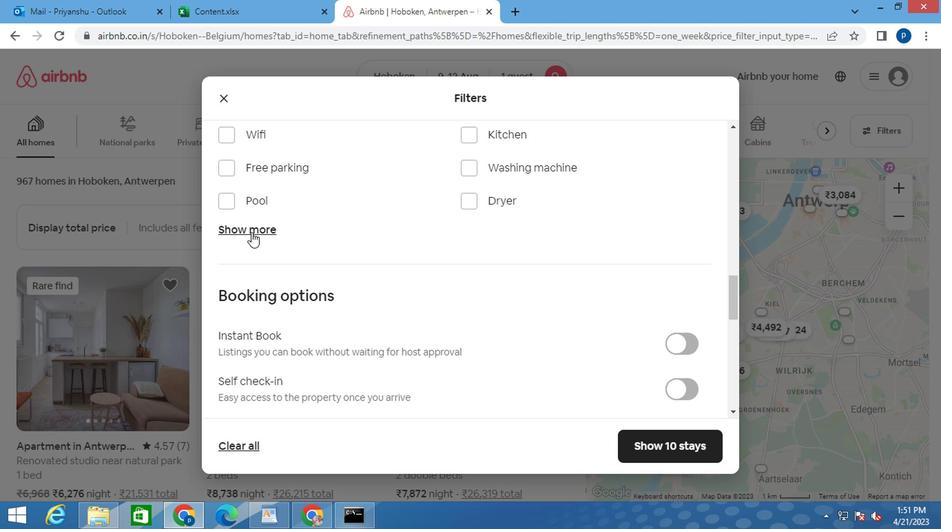 
Action: Mouse pressed left at (252, 230)
Screenshot: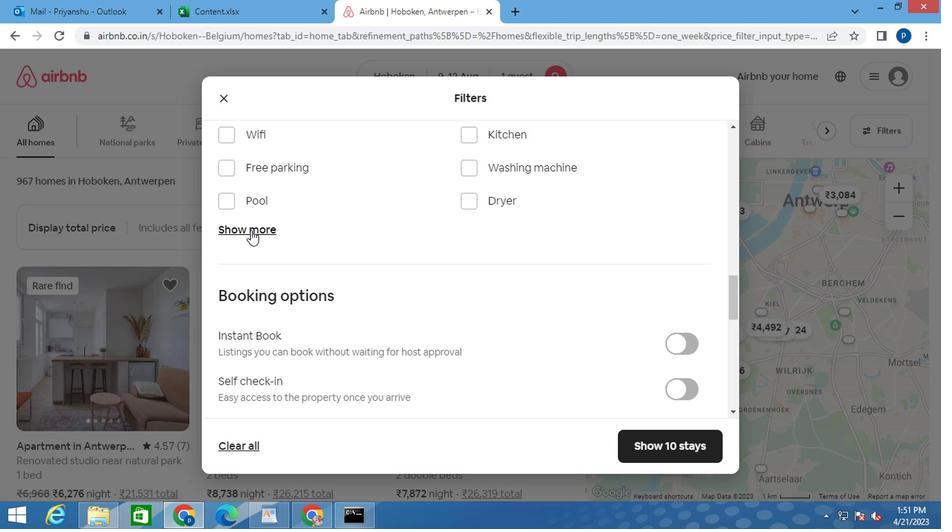 
Action: Mouse moved to (468, 274)
Screenshot: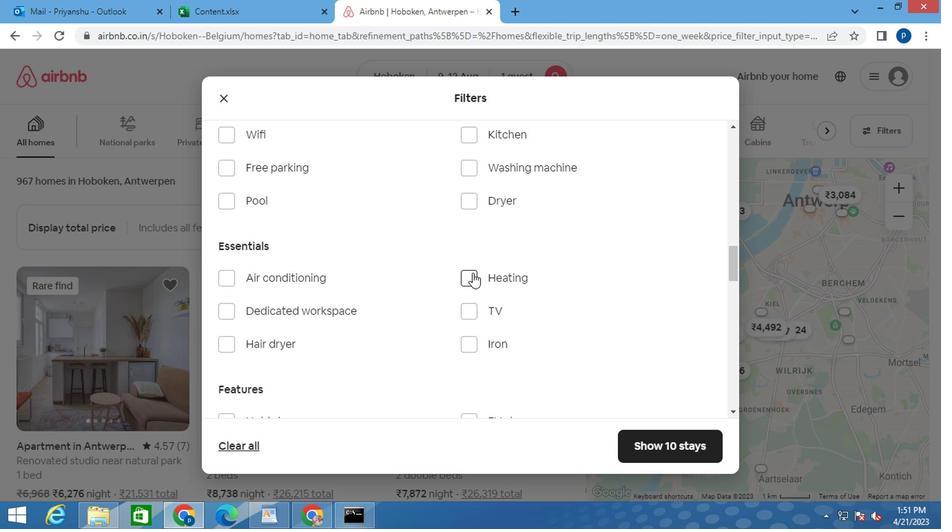 
Action: Mouse pressed left at (468, 274)
Screenshot: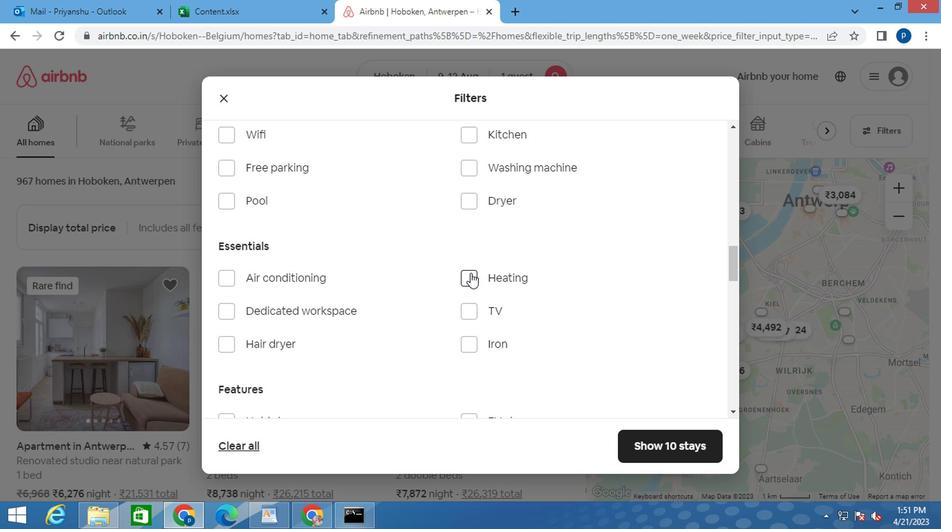 
Action: Mouse moved to (553, 284)
Screenshot: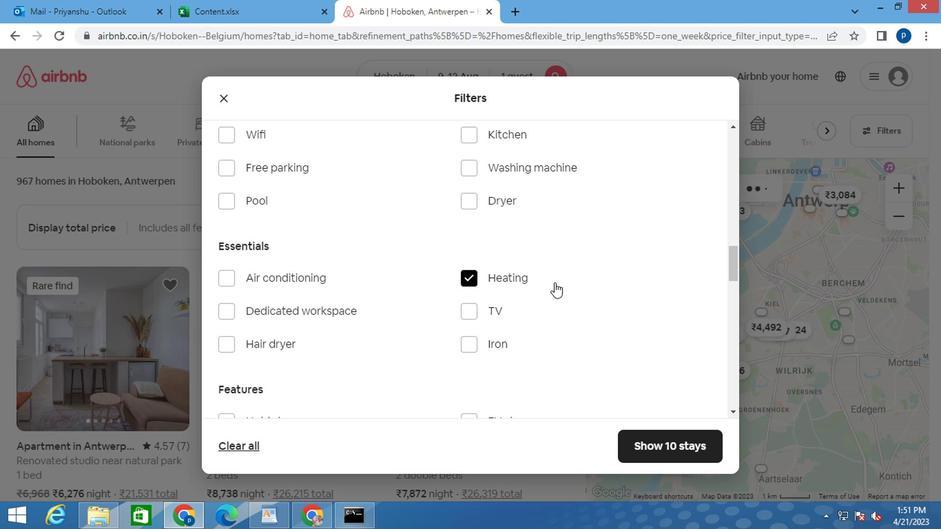 
Action: Mouse scrolled (553, 283) with delta (0, 0)
Screenshot: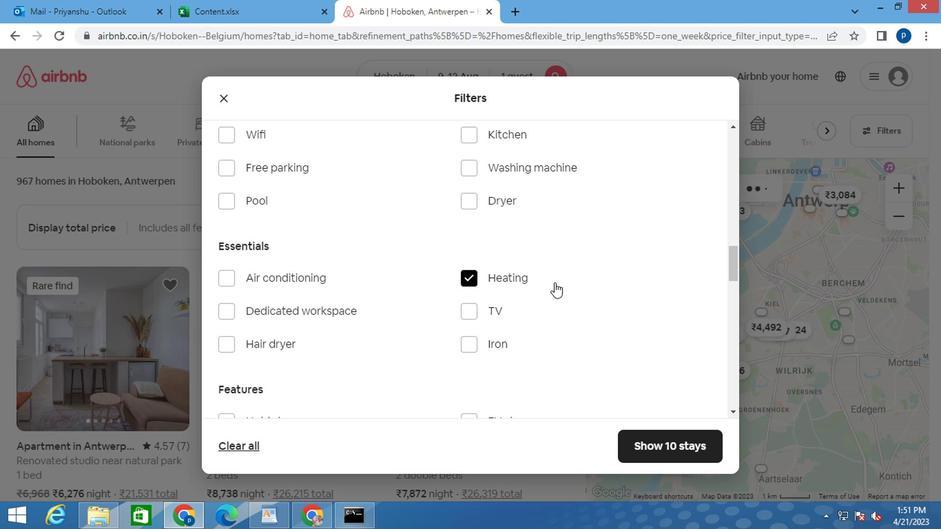 
Action: Mouse scrolled (553, 283) with delta (0, 0)
Screenshot: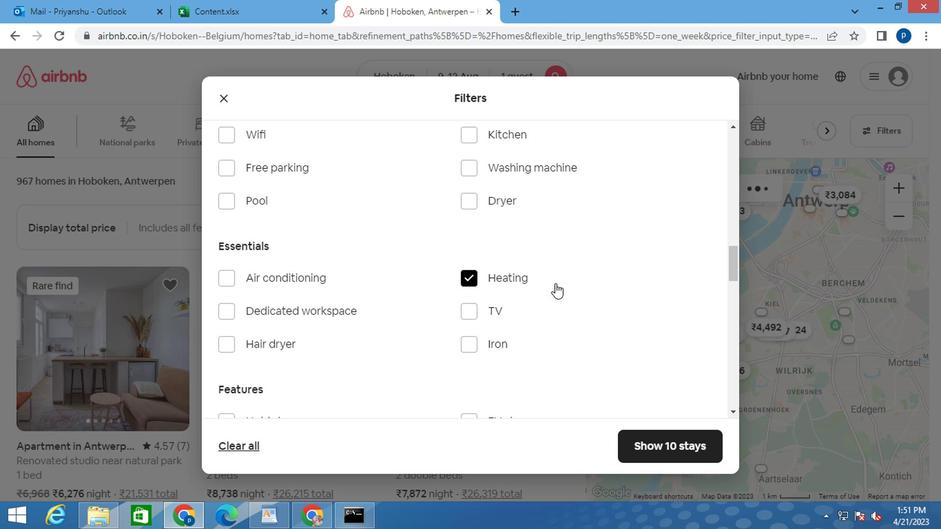 
Action: Mouse scrolled (553, 283) with delta (0, 0)
Screenshot: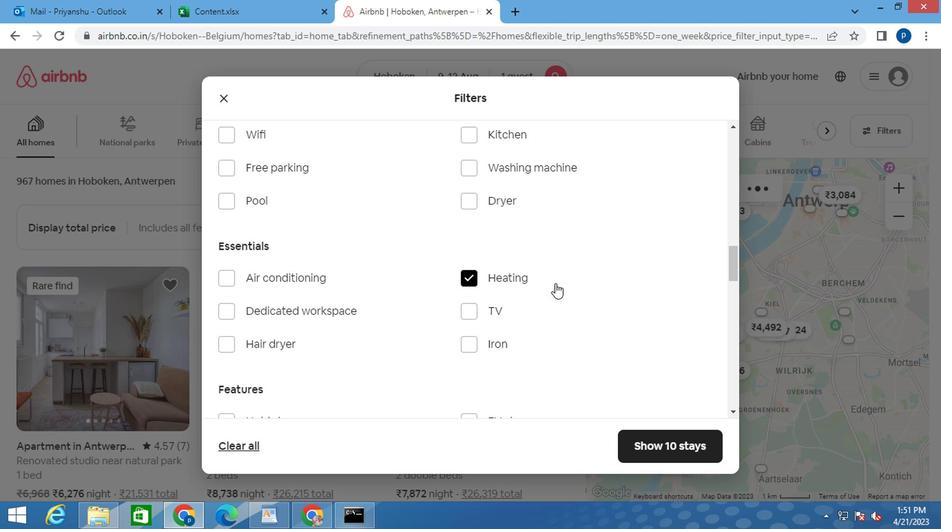 
Action: Mouse scrolled (553, 283) with delta (0, 0)
Screenshot: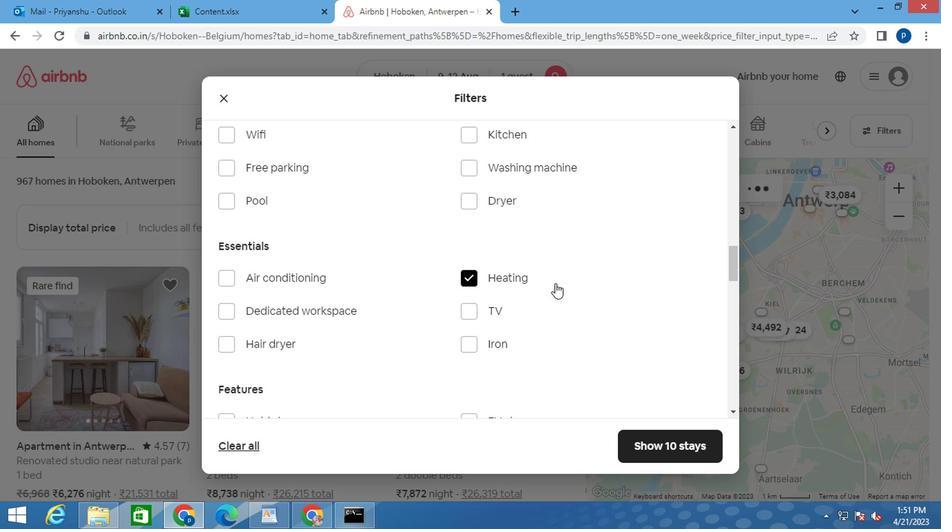
Action: Mouse scrolled (553, 283) with delta (0, 0)
Screenshot: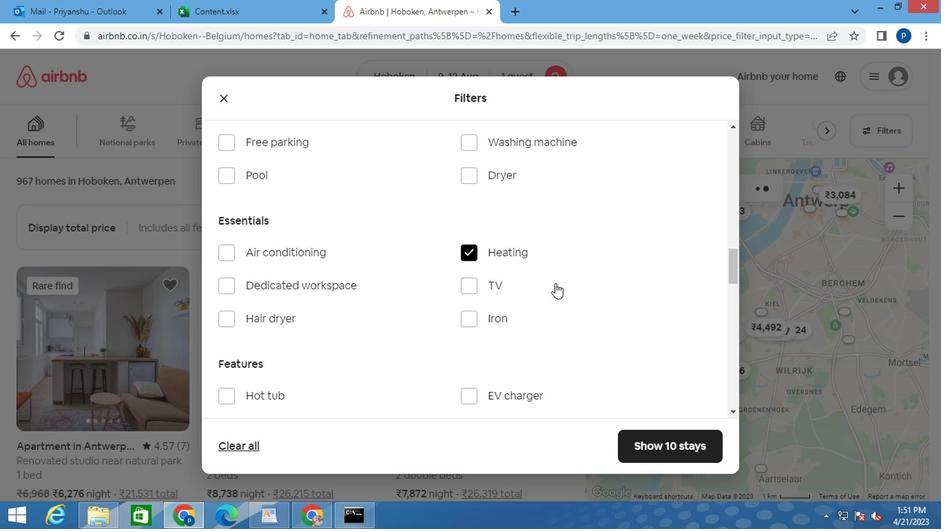 
Action: Mouse moved to (623, 289)
Screenshot: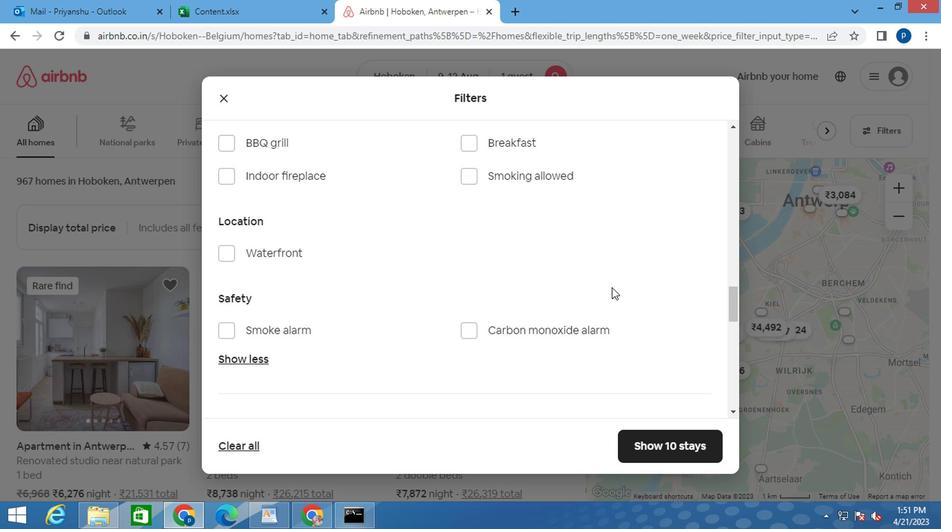 
Action: Mouse scrolled (623, 288) with delta (0, 0)
Screenshot: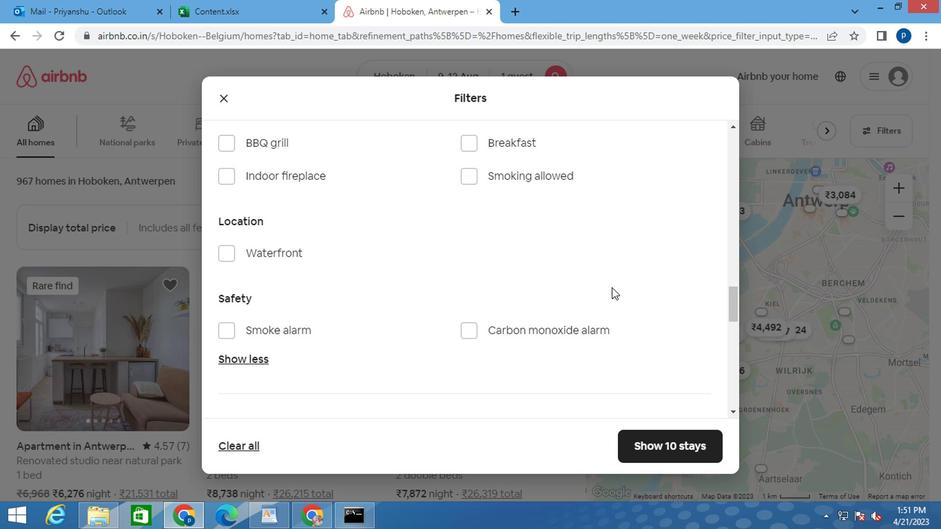 
Action: Mouse moved to (623, 290)
Screenshot: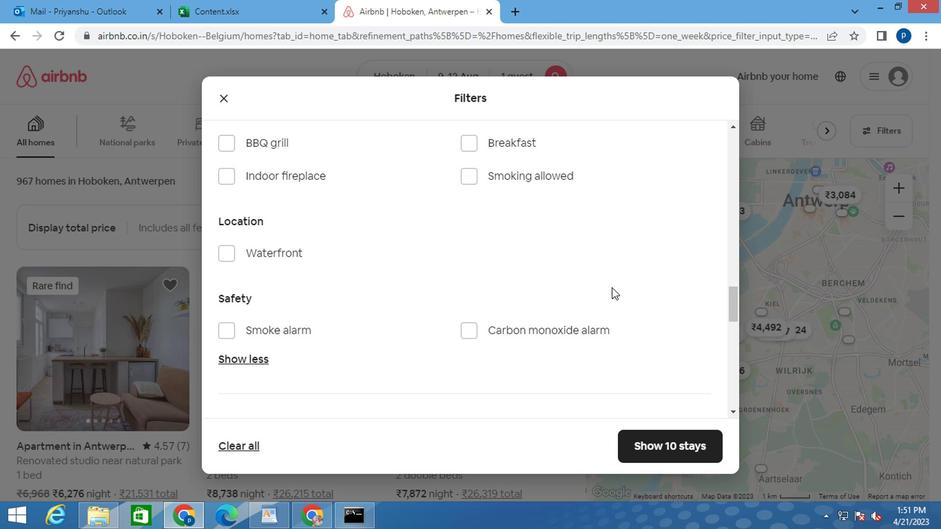 
Action: Mouse scrolled (623, 289) with delta (0, 0)
Screenshot: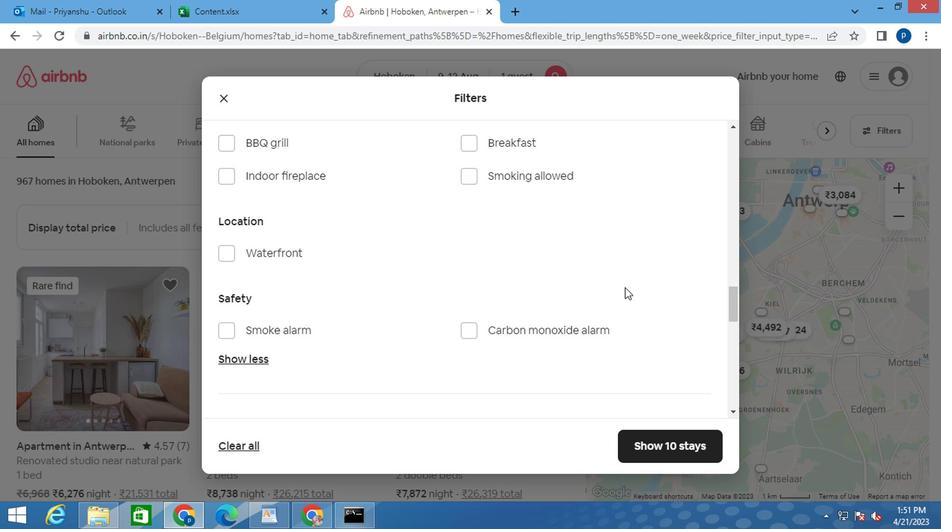 
Action: Mouse moved to (622, 290)
Screenshot: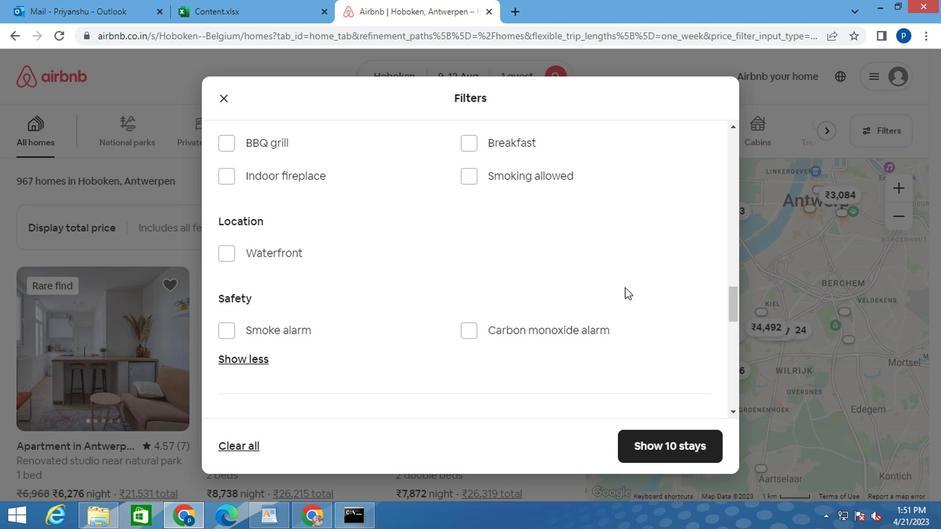 
Action: Mouse scrolled (622, 290) with delta (0, 0)
Screenshot: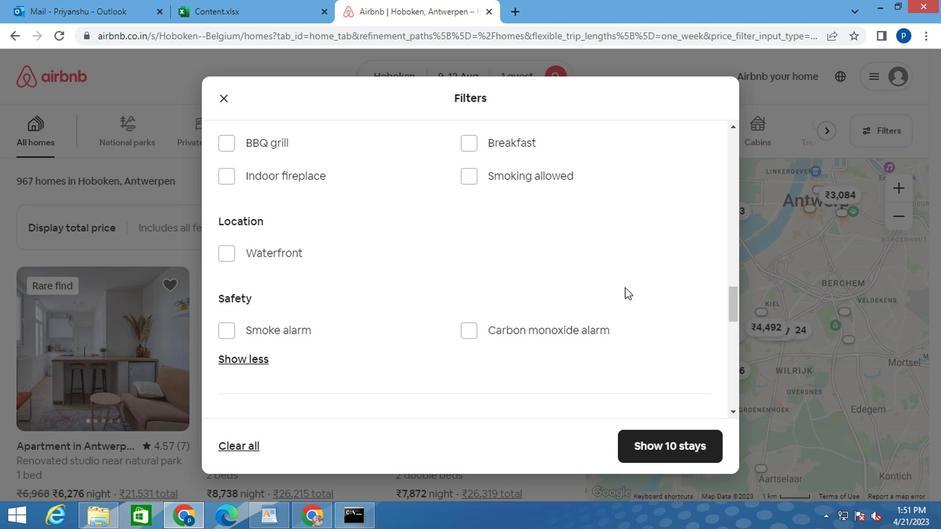 
Action: Mouse moved to (677, 304)
Screenshot: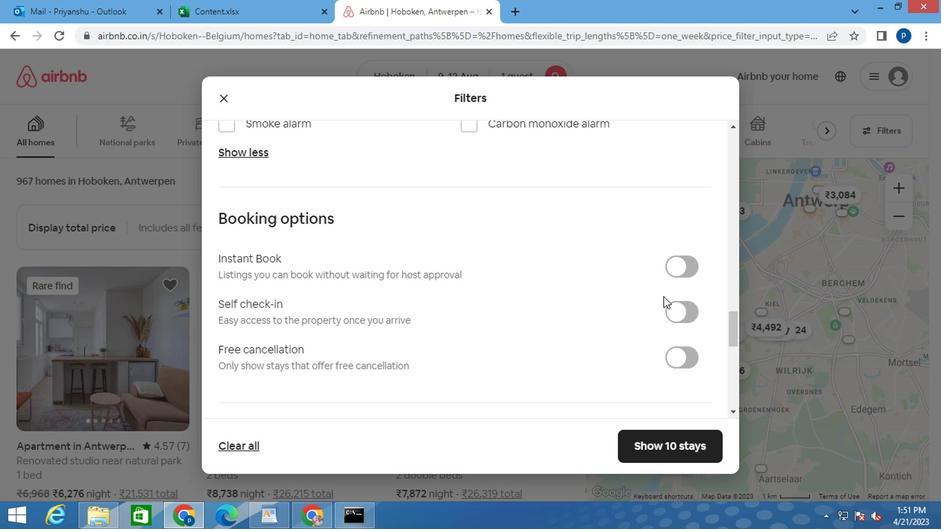 
Action: Mouse pressed left at (677, 304)
Screenshot: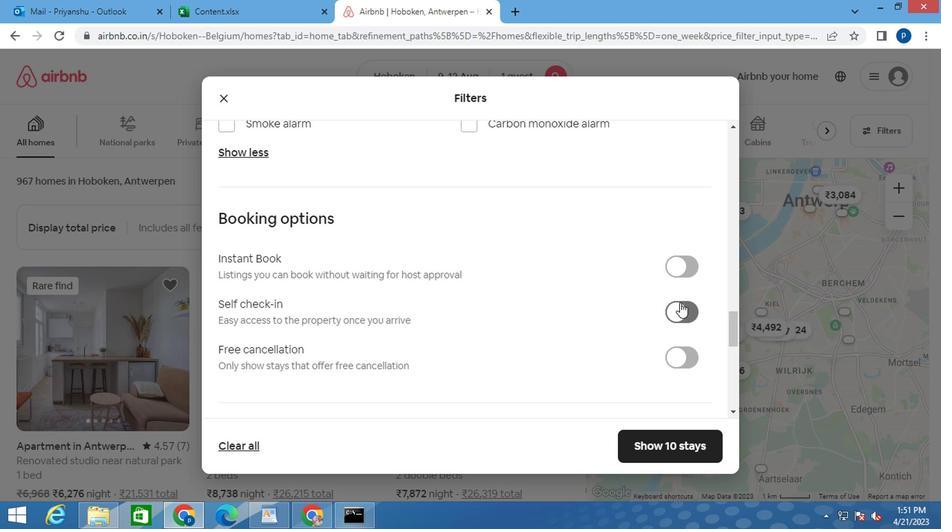 
Action: Mouse moved to (541, 307)
Screenshot: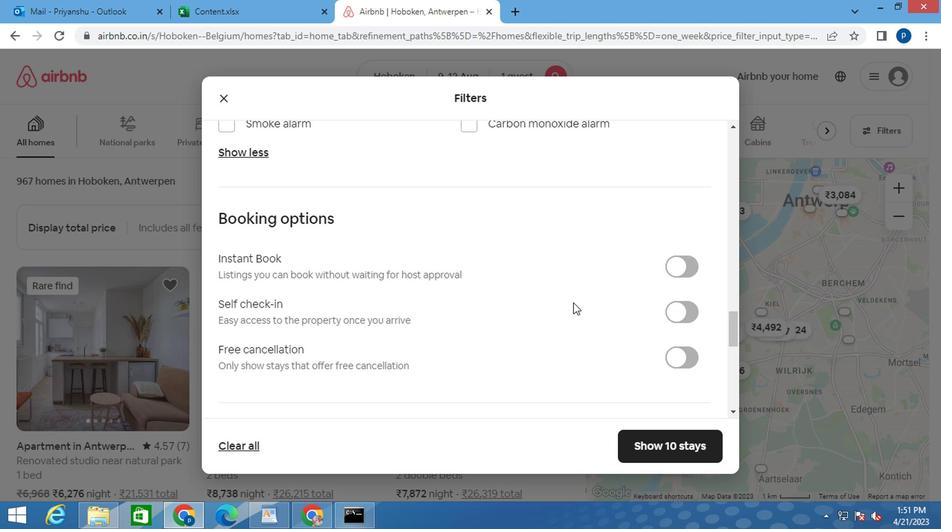 
Action: Mouse scrolled (541, 307) with delta (0, 0)
Screenshot: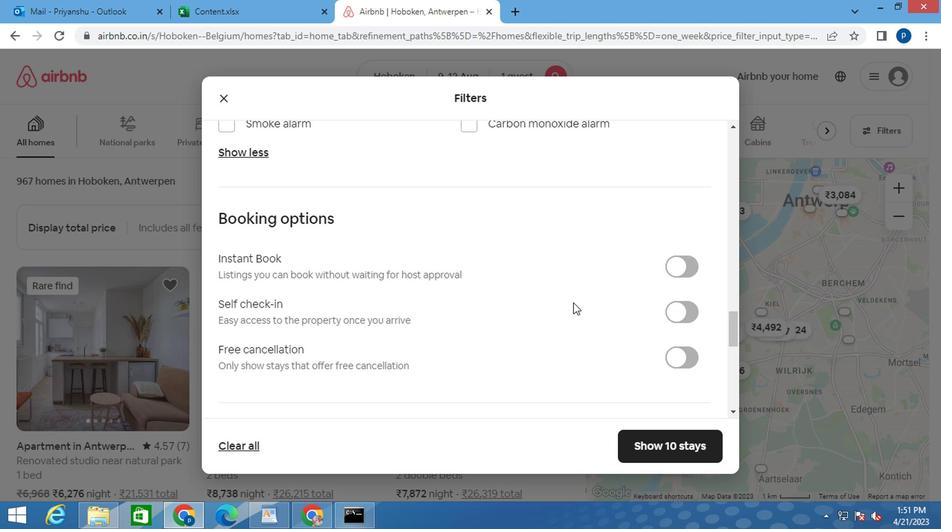 
Action: Mouse moved to (539, 309)
Screenshot: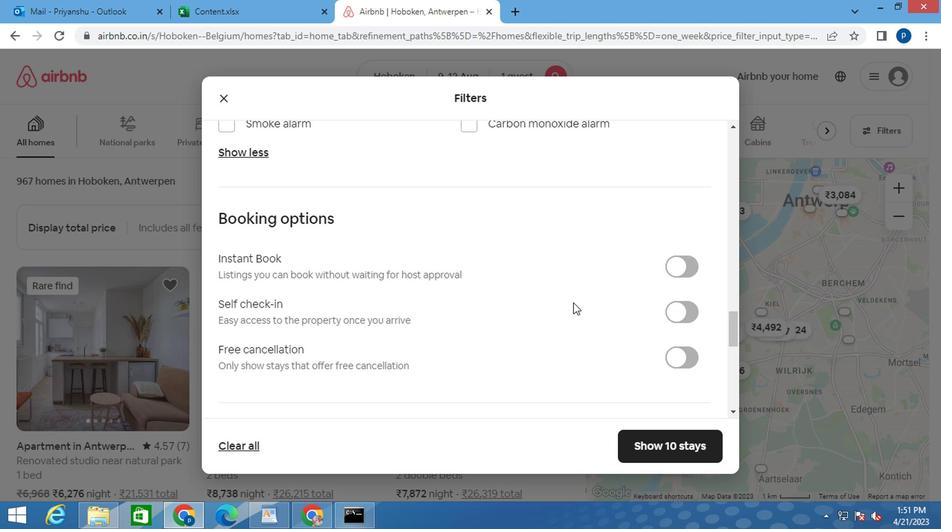 
Action: Mouse scrolled (539, 308) with delta (0, 0)
Screenshot: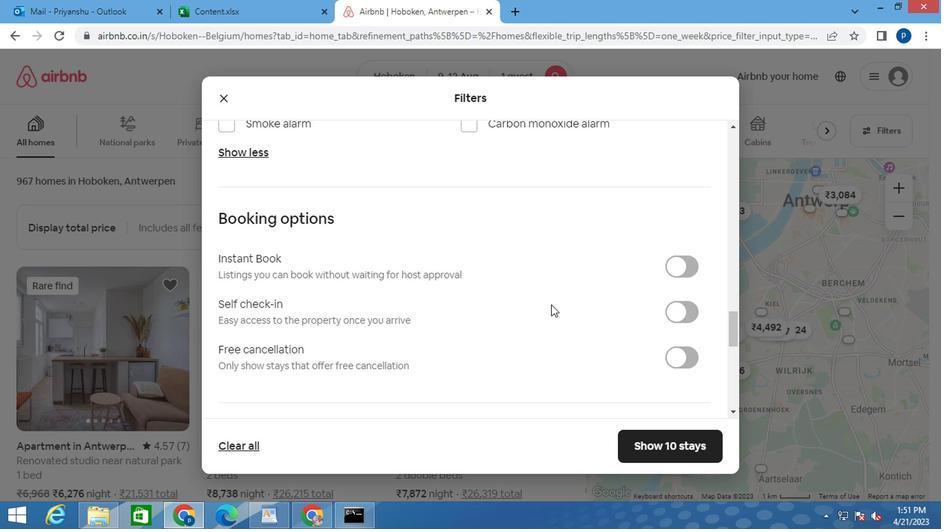 
Action: Mouse scrolled (539, 308) with delta (0, 0)
Screenshot: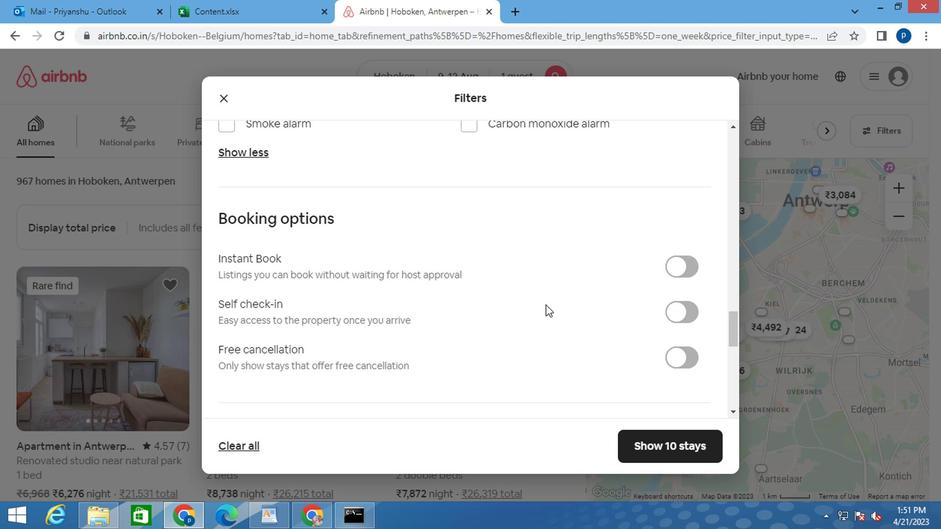 
Action: Mouse scrolled (539, 308) with delta (0, 0)
Screenshot: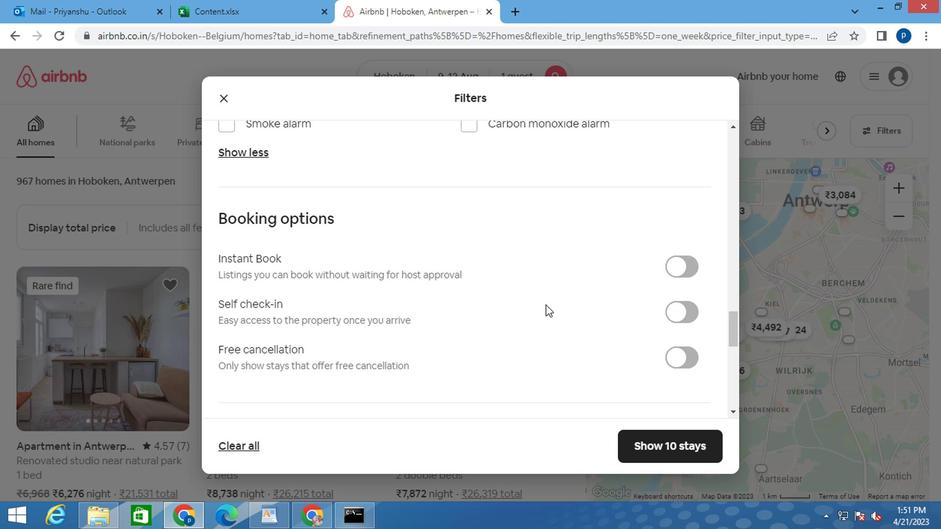 
Action: Mouse scrolled (539, 308) with delta (0, 0)
Screenshot: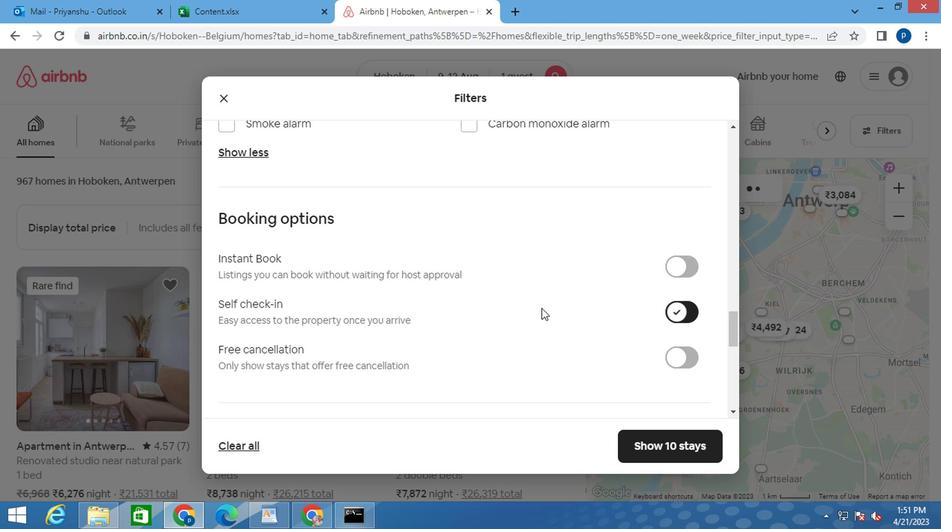 
Action: Mouse moved to (391, 297)
Screenshot: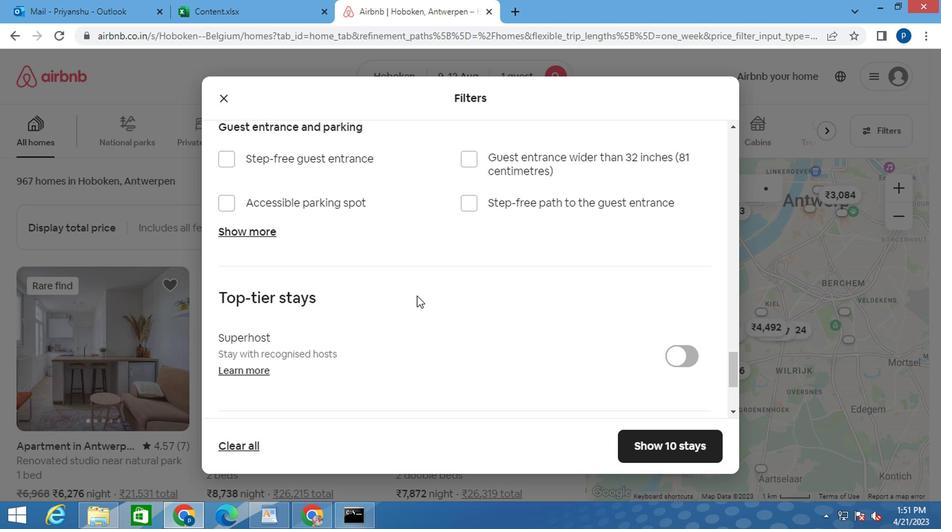 
Action: Mouse scrolled (391, 297) with delta (0, 0)
Screenshot: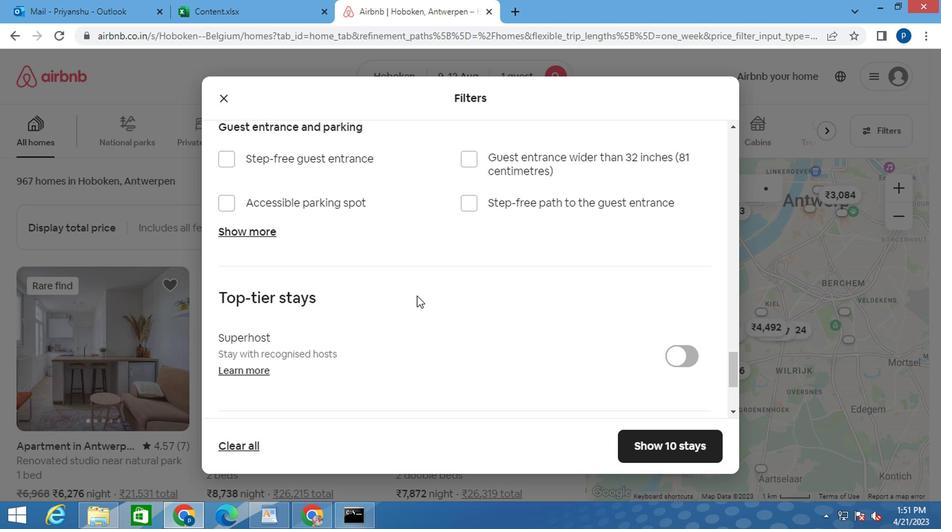 
Action: Mouse moved to (390, 299)
Screenshot: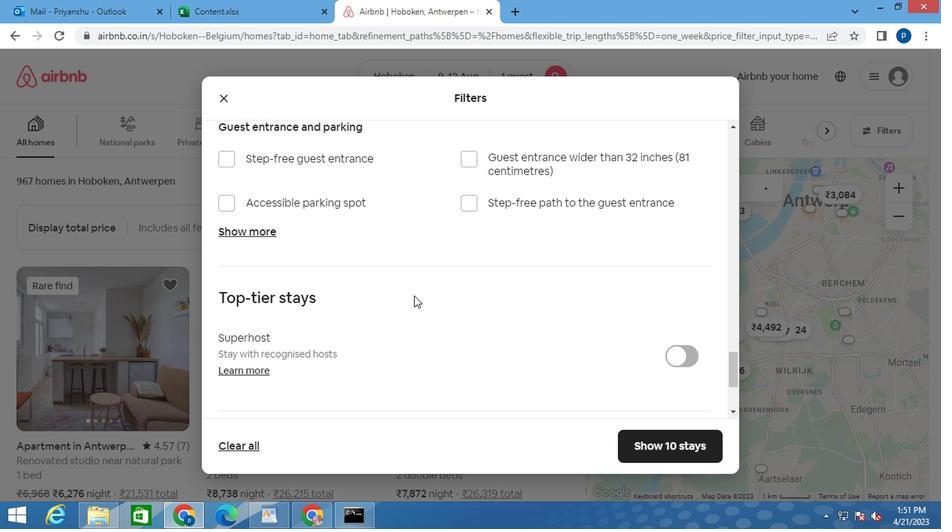 
Action: Mouse scrolled (390, 298) with delta (0, 0)
Screenshot: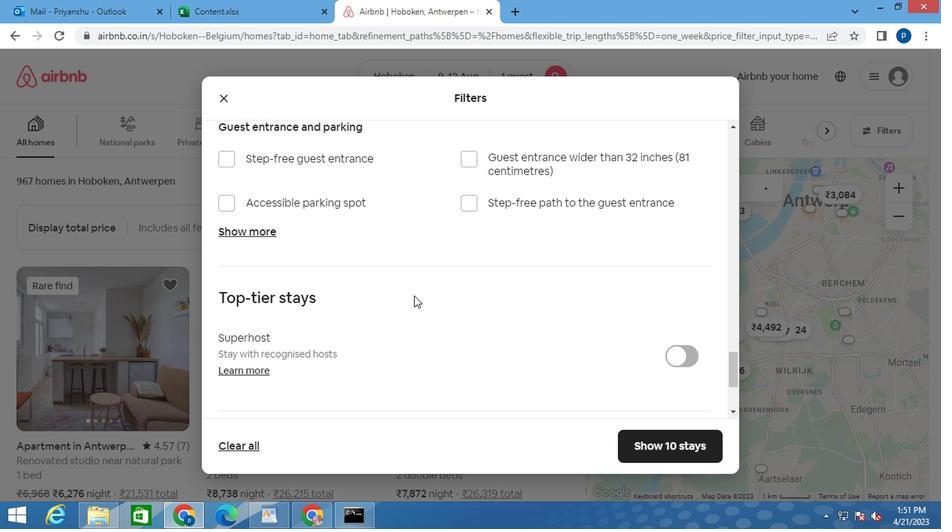 
Action: Mouse moved to (387, 299)
Screenshot: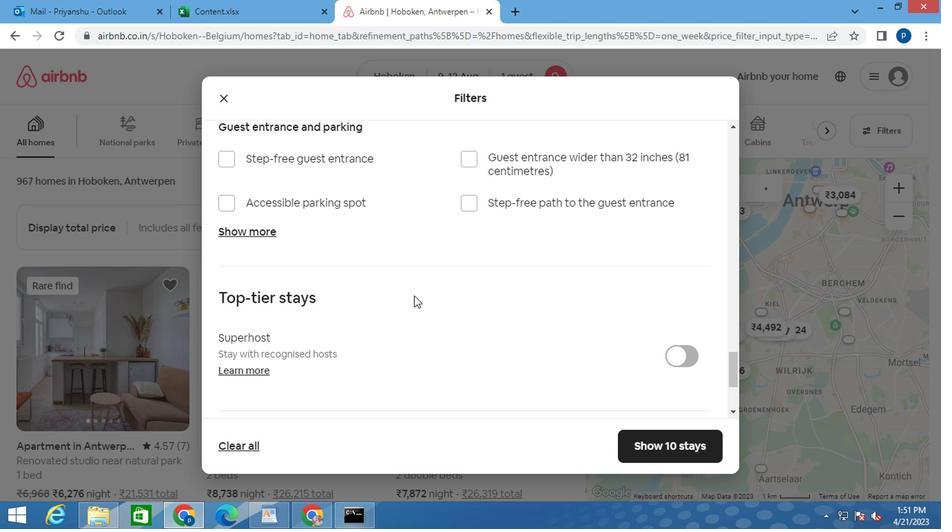 
Action: Mouse scrolled (387, 299) with delta (0, 0)
Screenshot: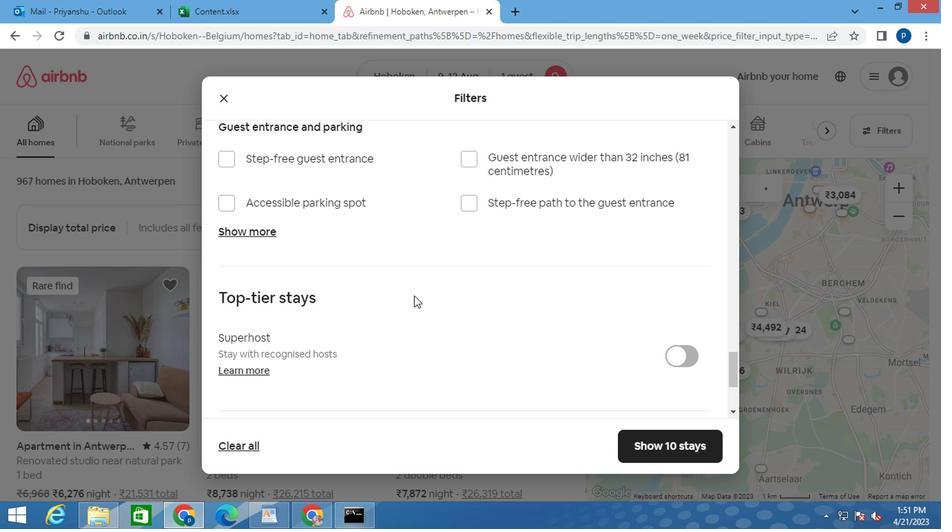 
Action: Mouse moved to (383, 301)
Screenshot: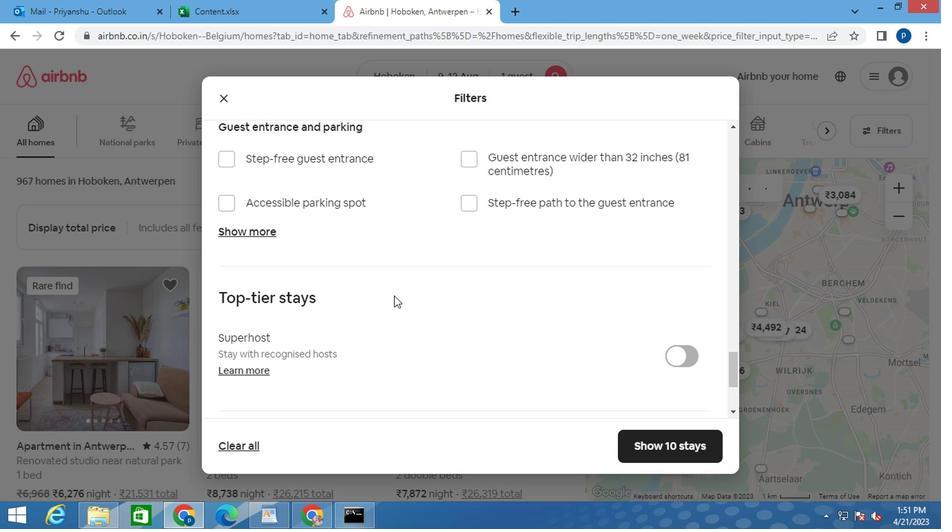 
Action: Mouse scrolled (383, 300) with delta (0, 0)
Screenshot: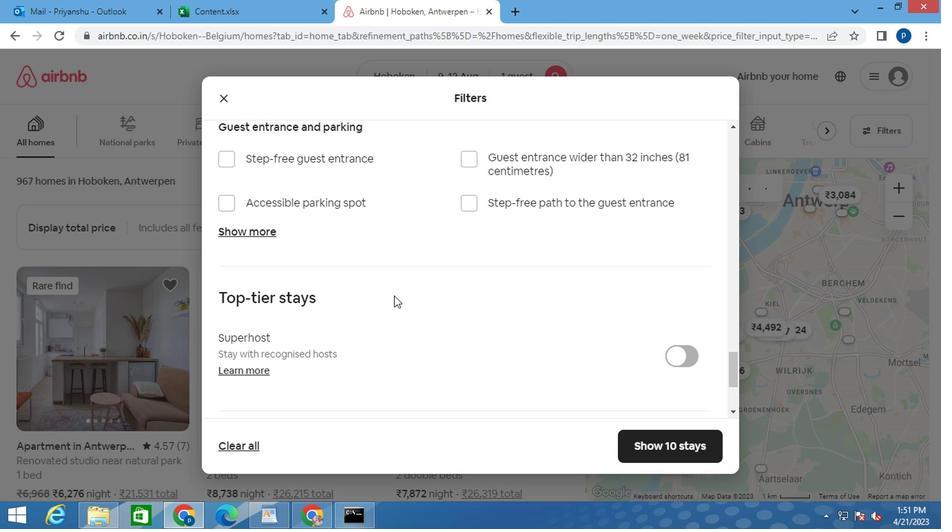 
Action: Mouse moved to (232, 316)
Screenshot: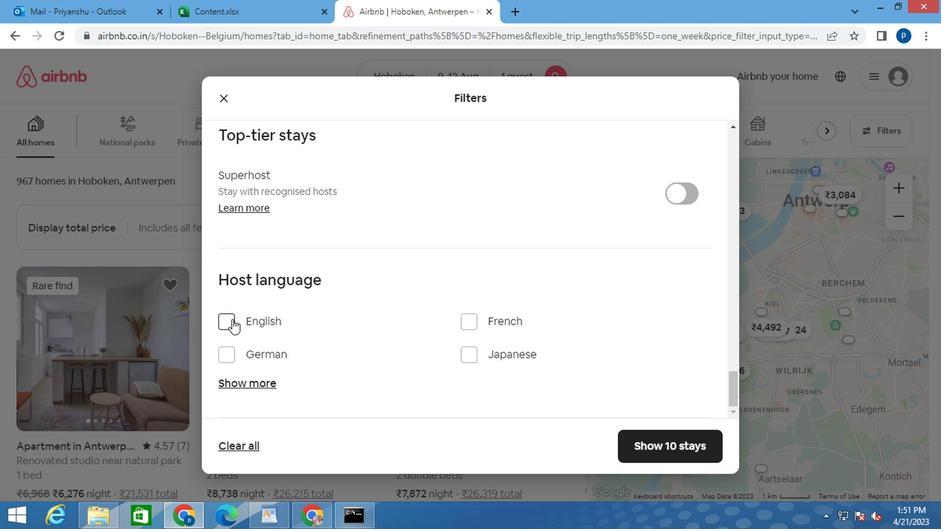 
Action: Mouse pressed left at (232, 316)
Screenshot: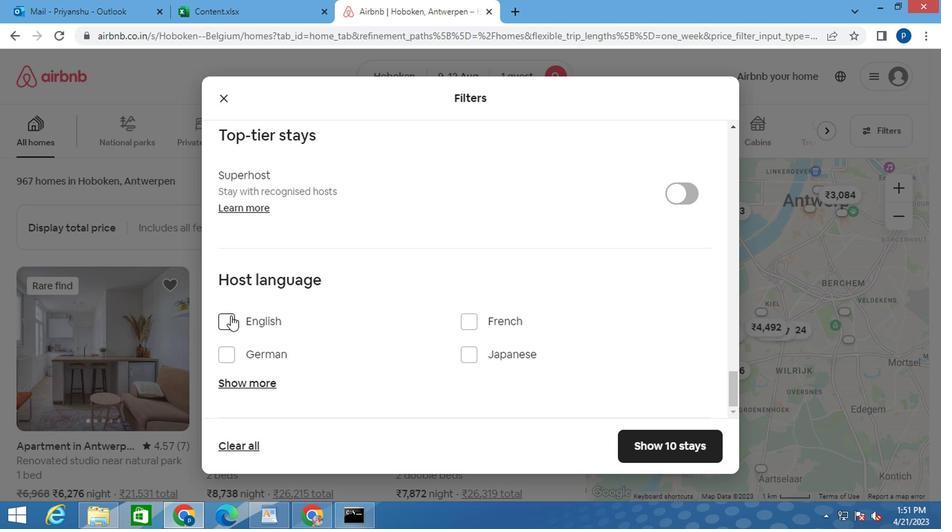 
Action: Mouse moved to (688, 439)
Screenshot: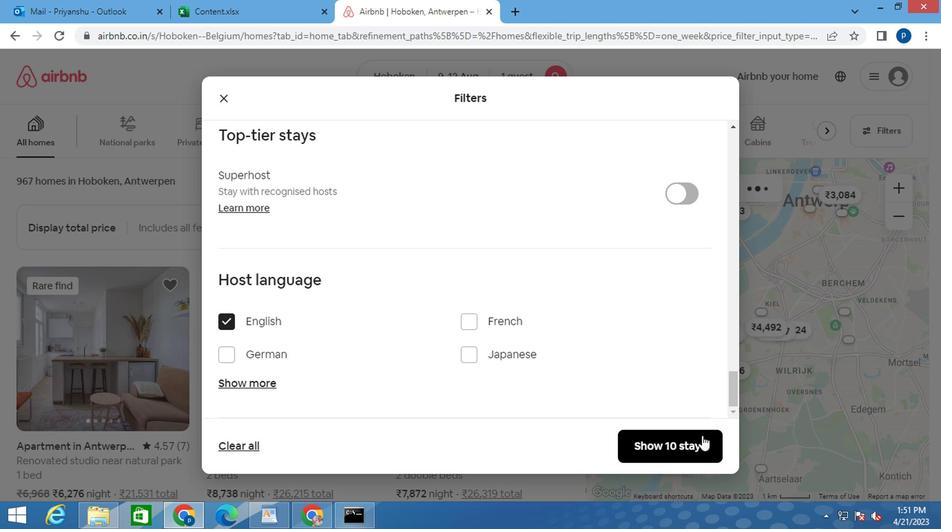 
Action: Mouse pressed left at (688, 439)
Screenshot: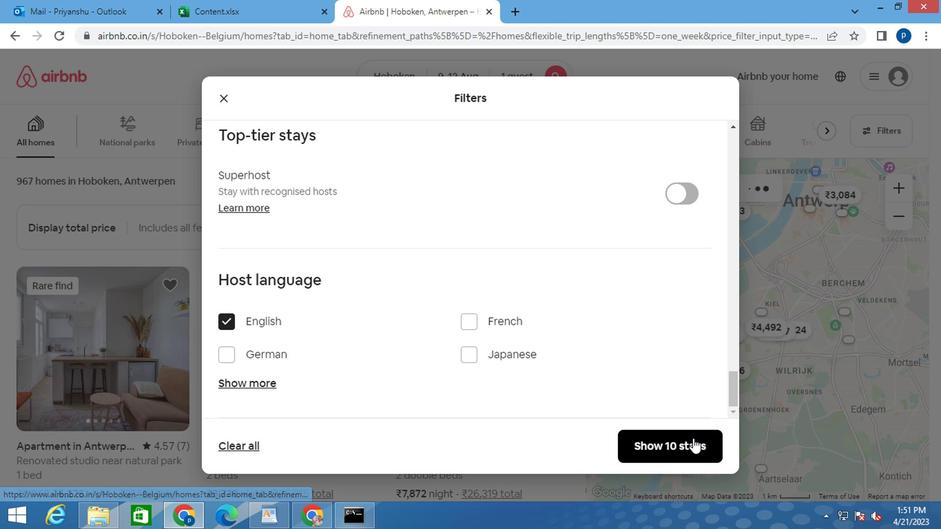
